 Task: Search one way flight ticket for 1 adult, 1 child, 1 infant in seat in premium economy from Arcata/eureka: California Redwood Coast-humboldt County Airport to Indianapolis: Indianapolis International Airport on 8-5-2023. Choice of flights is Alaska. Number of bags: 6 checked bags. Price is upto 110000. Outbound departure time preference is 5:00.
Action: Mouse moved to (306, 129)
Screenshot: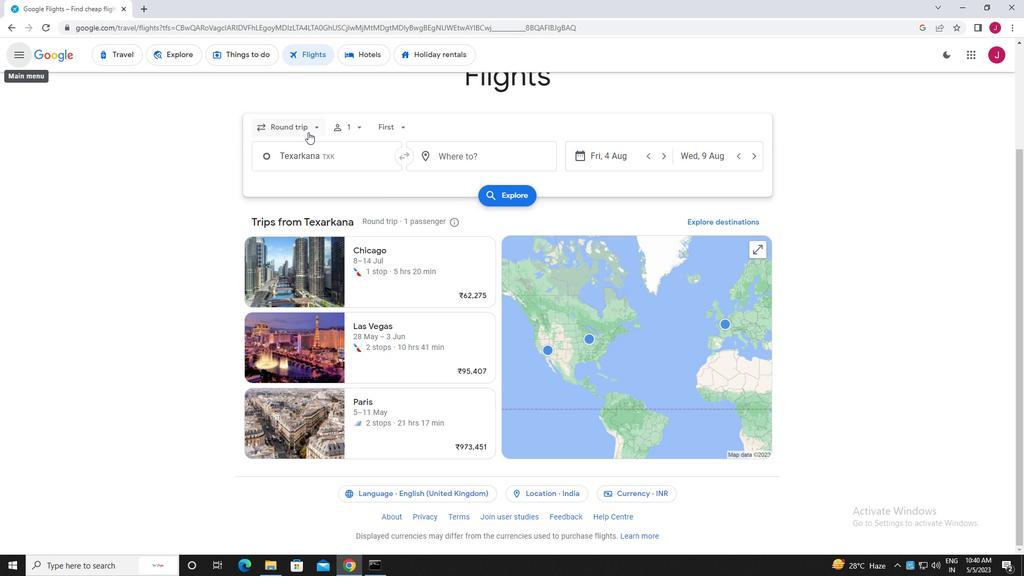 
Action: Mouse pressed left at (306, 129)
Screenshot: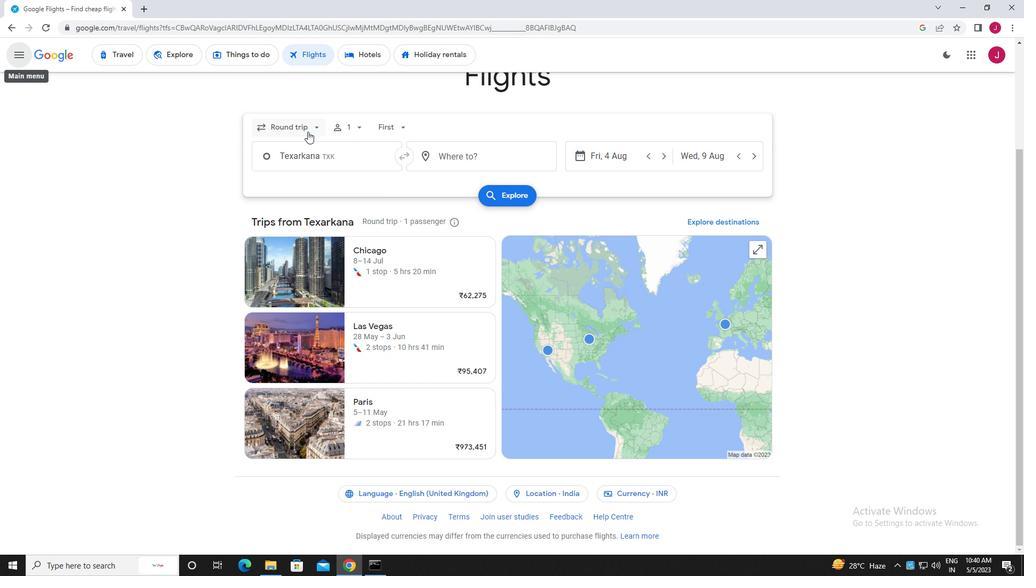 
Action: Mouse moved to (303, 183)
Screenshot: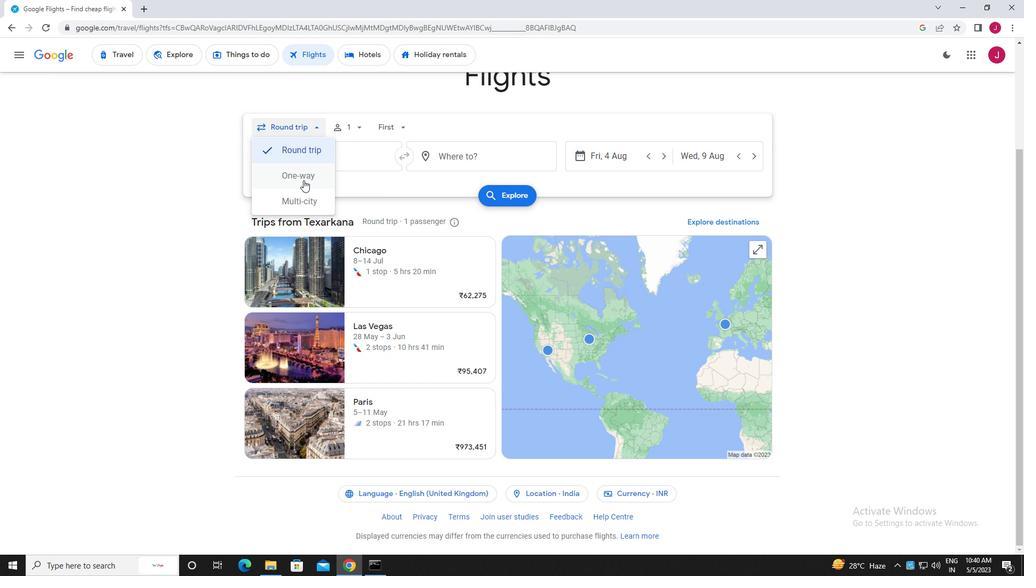 
Action: Mouse pressed left at (303, 183)
Screenshot: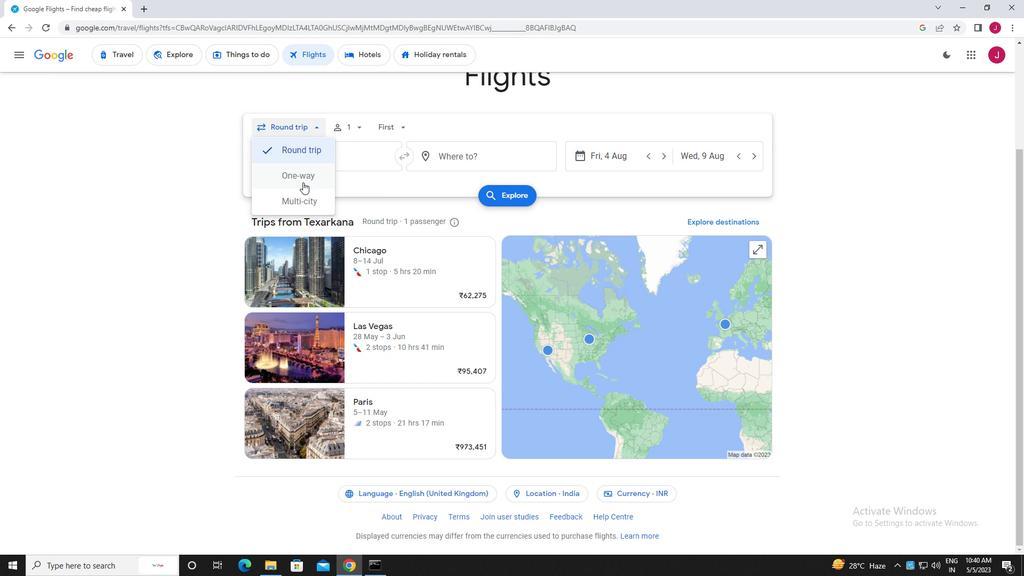 
Action: Mouse moved to (350, 127)
Screenshot: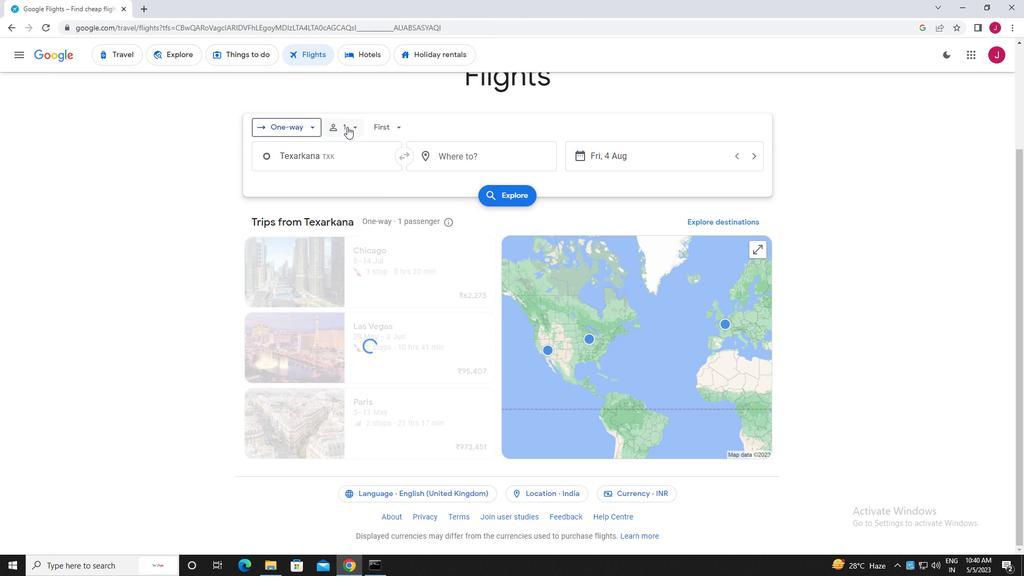 
Action: Mouse pressed left at (350, 127)
Screenshot: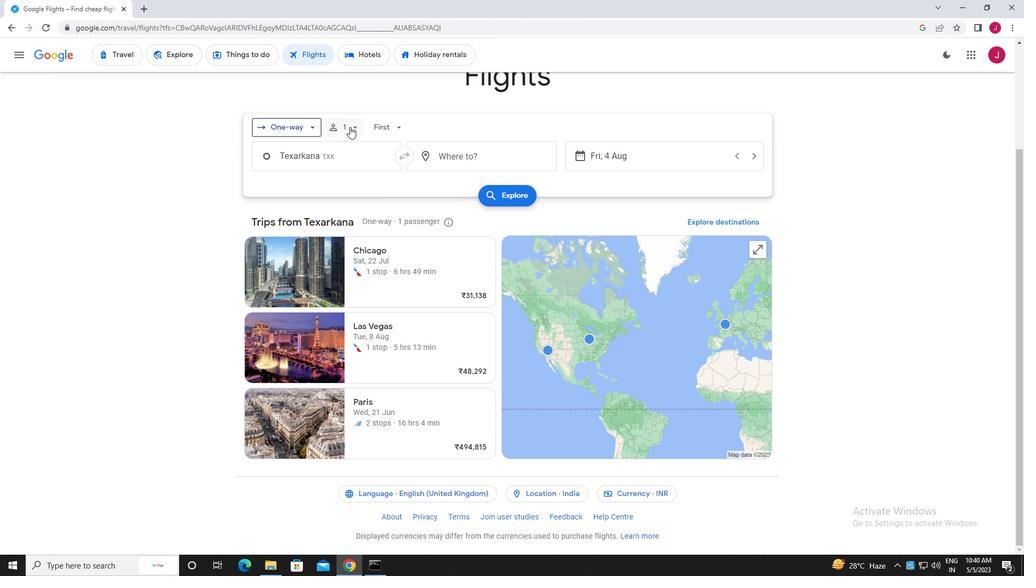
Action: Mouse moved to (437, 180)
Screenshot: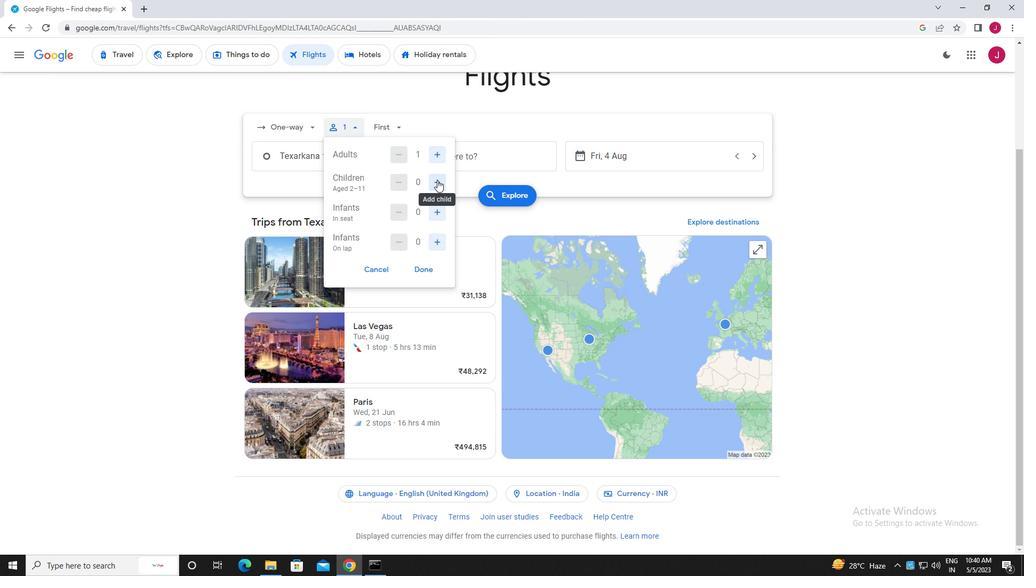 
Action: Mouse pressed left at (437, 180)
Screenshot: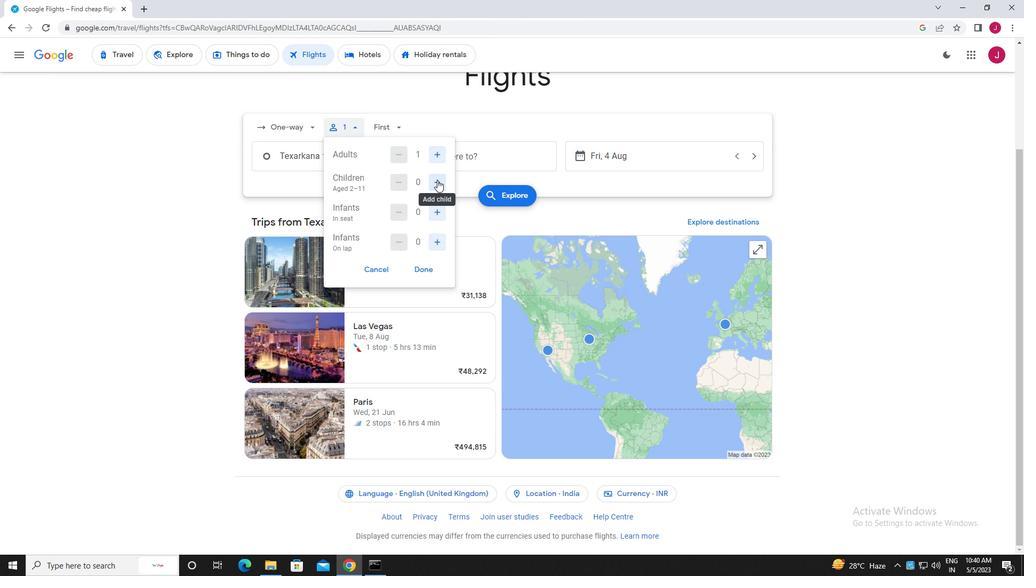 
Action: Mouse moved to (438, 209)
Screenshot: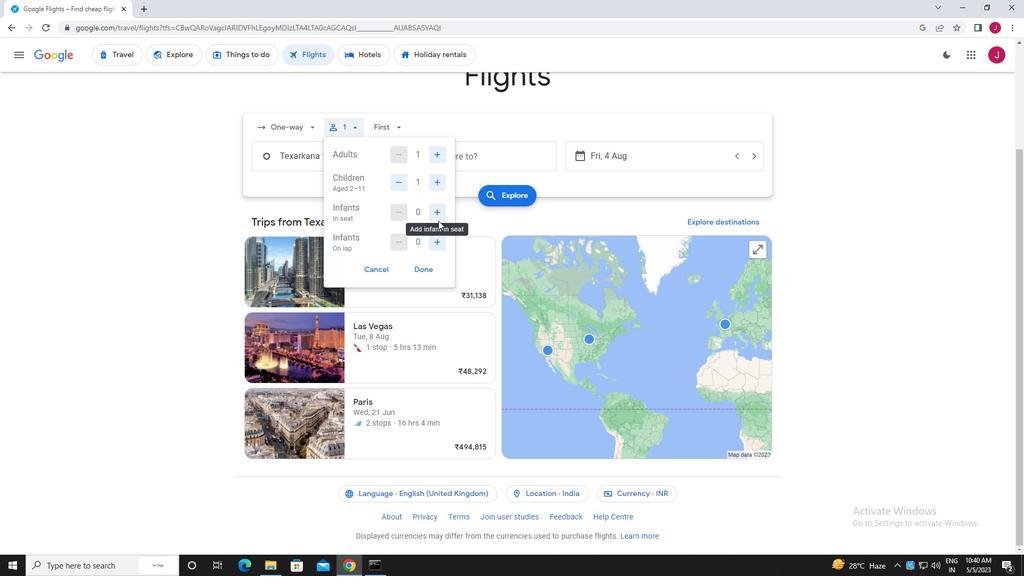 
Action: Mouse pressed left at (438, 209)
Screenshot: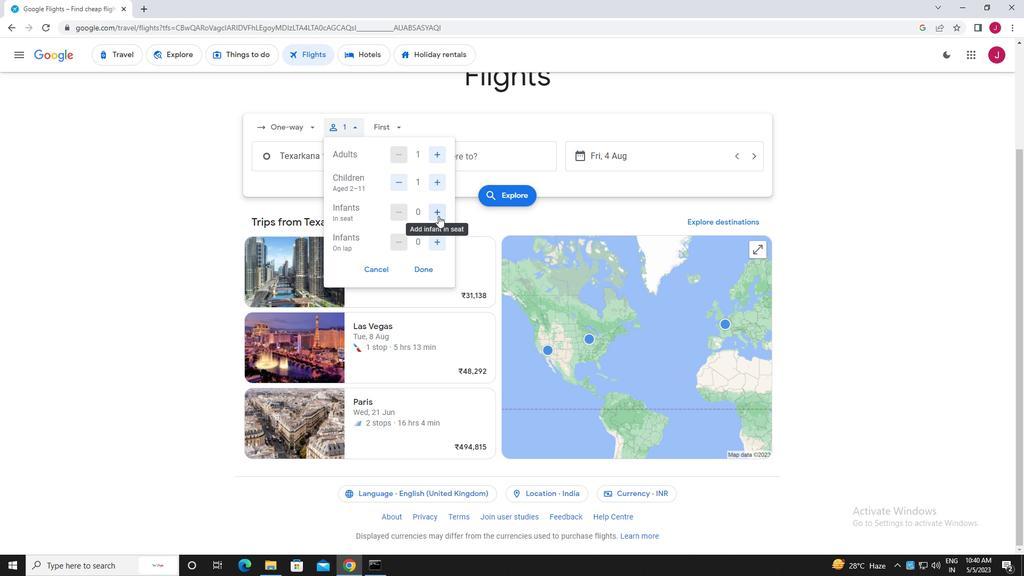 
Action: Mouse moved to (424, 266)
Screenshot: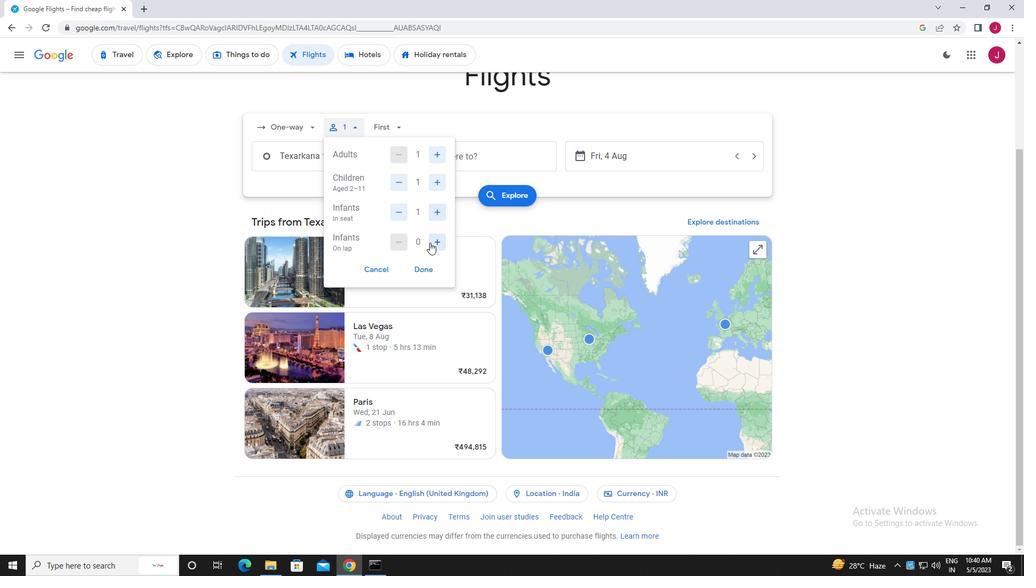 
Action: Mouse pressed left at (424, 266)
Screenshot: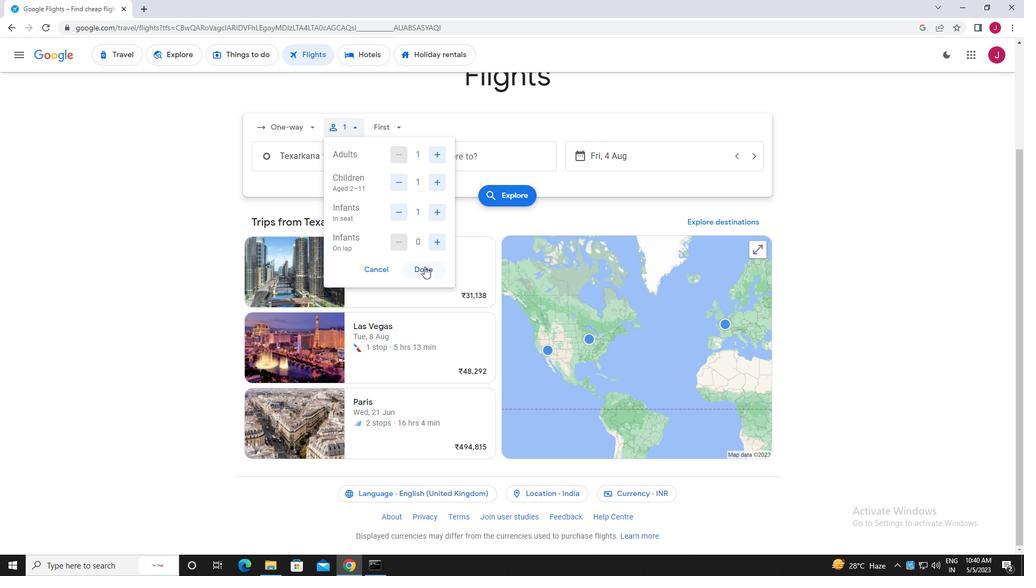 
Action: Mouse moved to (387, 128)
Screenshot: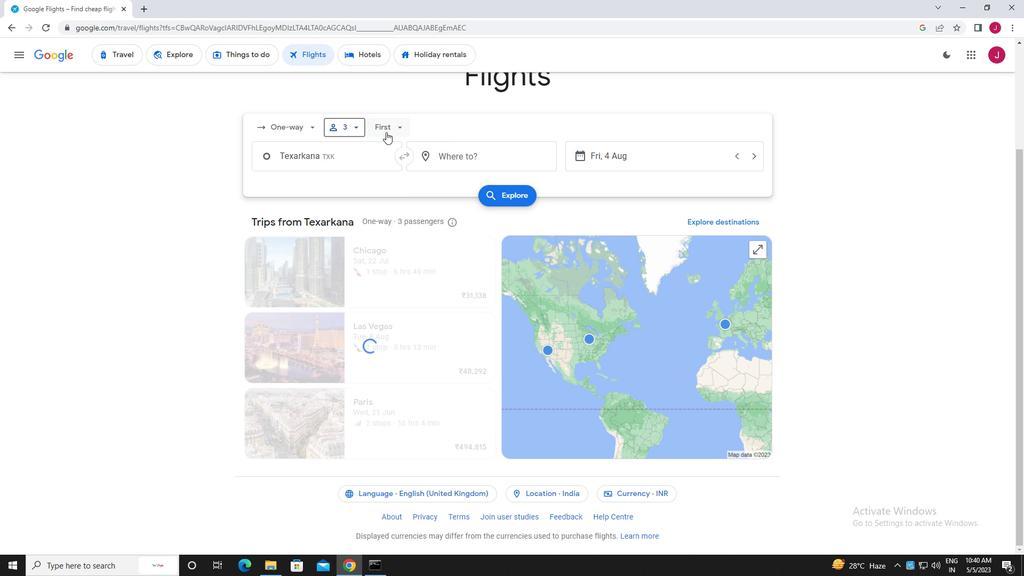 
Action: Mouse pressed left at (387, 128)
Screenshot: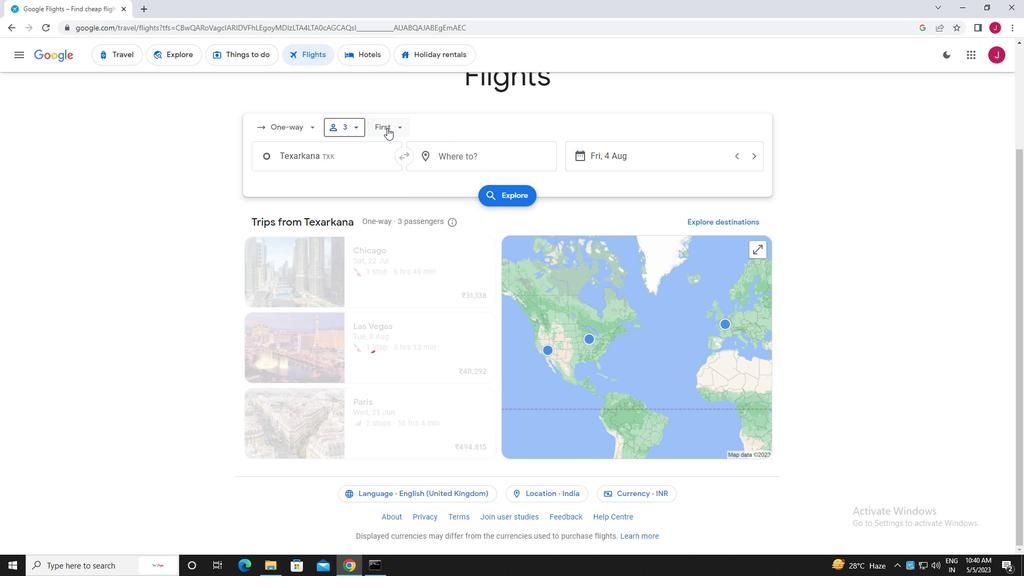 
Action: Mouse moved to (413, 172)
Screenshot: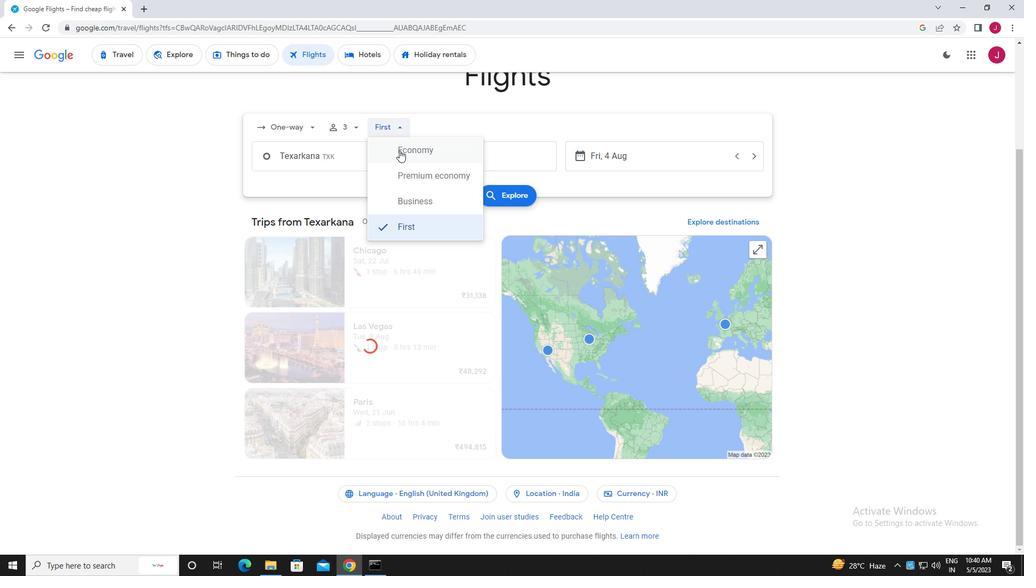 
Action: Mouse pressed left at (413, 172)
Screenshot: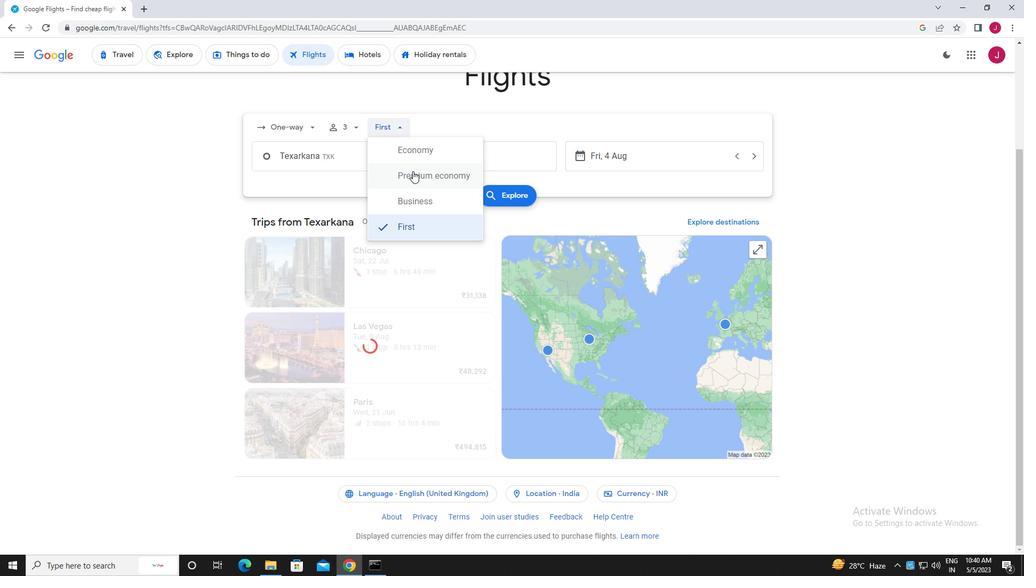 
Action: Mouse moved to (344, 162)
Screenshot: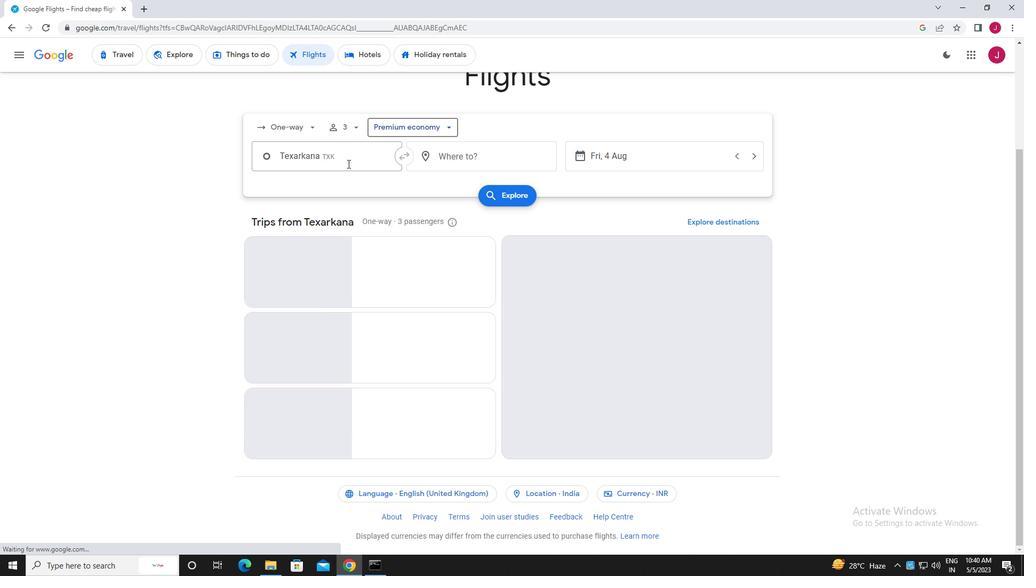 
Action: Mouse pressed left at (344, 162)
Screenshot: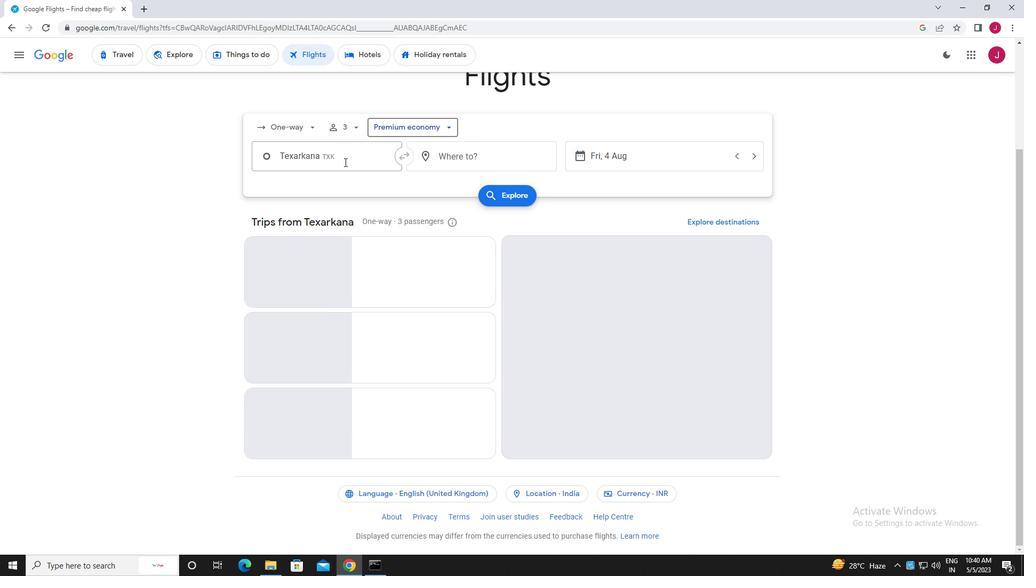 
Action: Mouse moved to (344, 162)
Screenshot: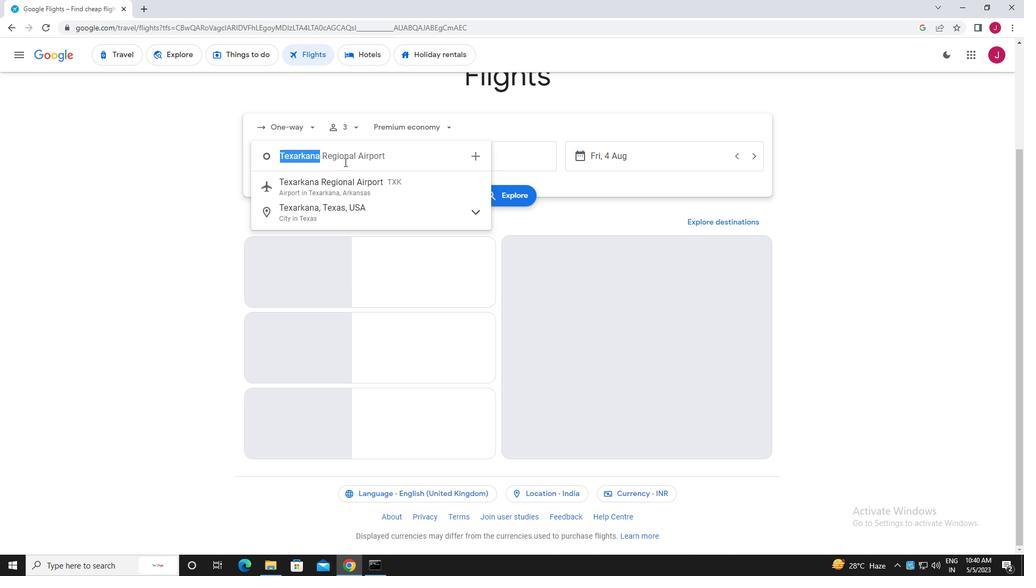 
Action: Key pressed arcata<Key.backspace><Key.backspace><Key.backspace><Key.backspace><Key.backspace><Key.backspace><Key.backspace><Key.backspace><Key.backspace><Key.backspace><Key.backspace><Key.backspace><Key.backspace><Key.backspace><Key.backspace>california<Key.space>red
Screenshot: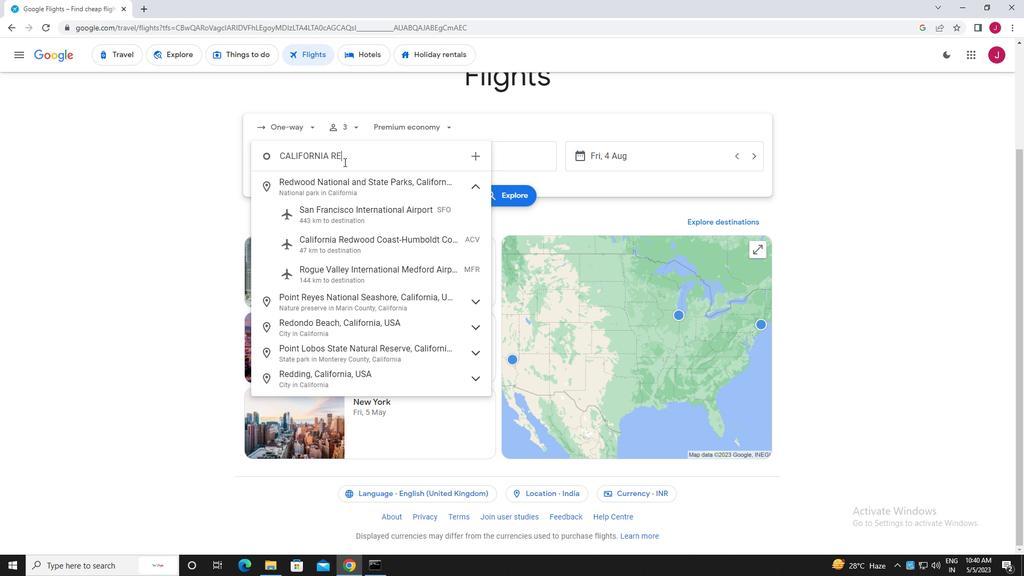 
Action: Mouse moved to (374, 236)
Screenshot: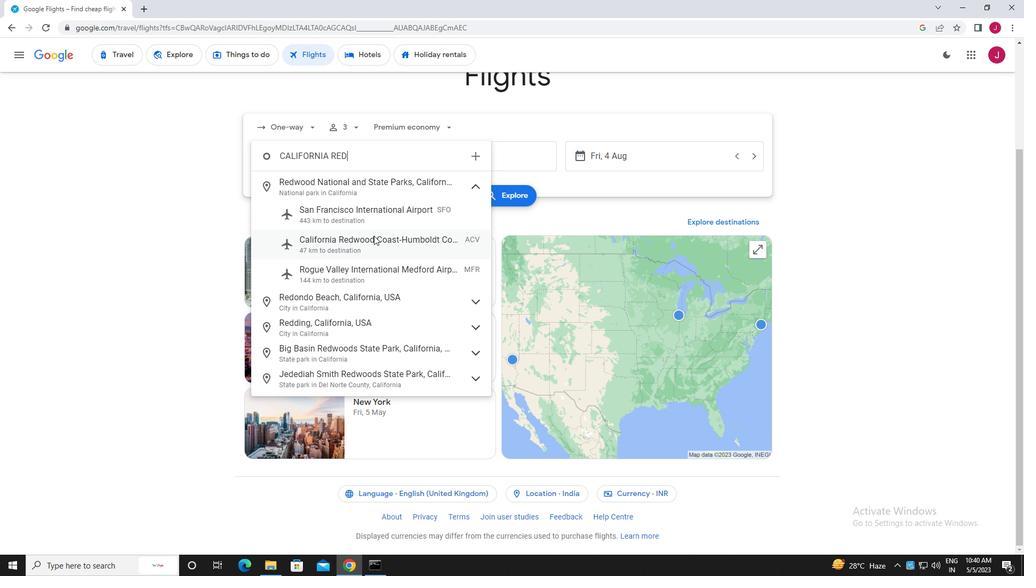 
Action: Mouse pressed left at (374, 236)
Screenshot: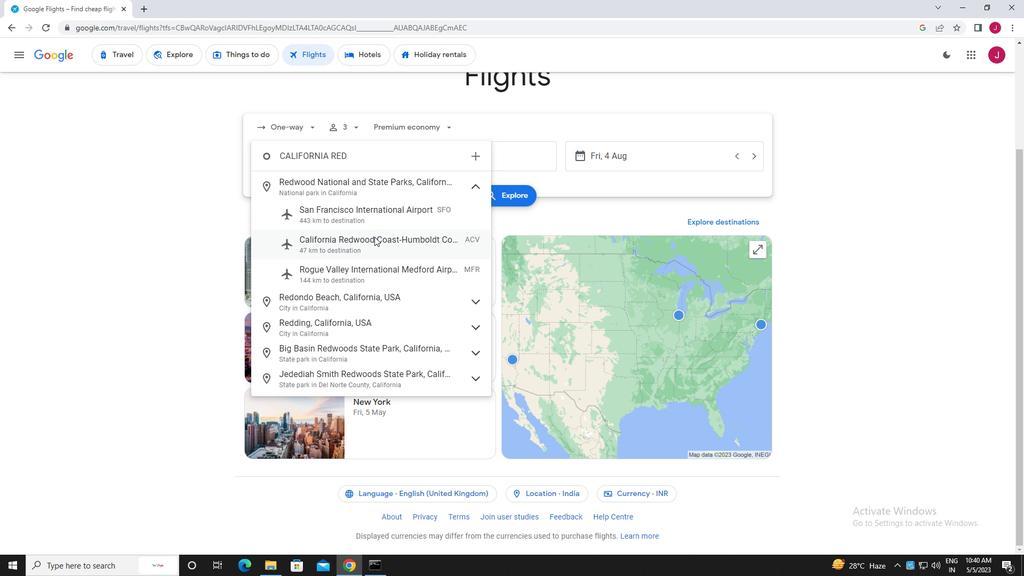 
Action: Mouse moved to (477, 156)
Screenshot: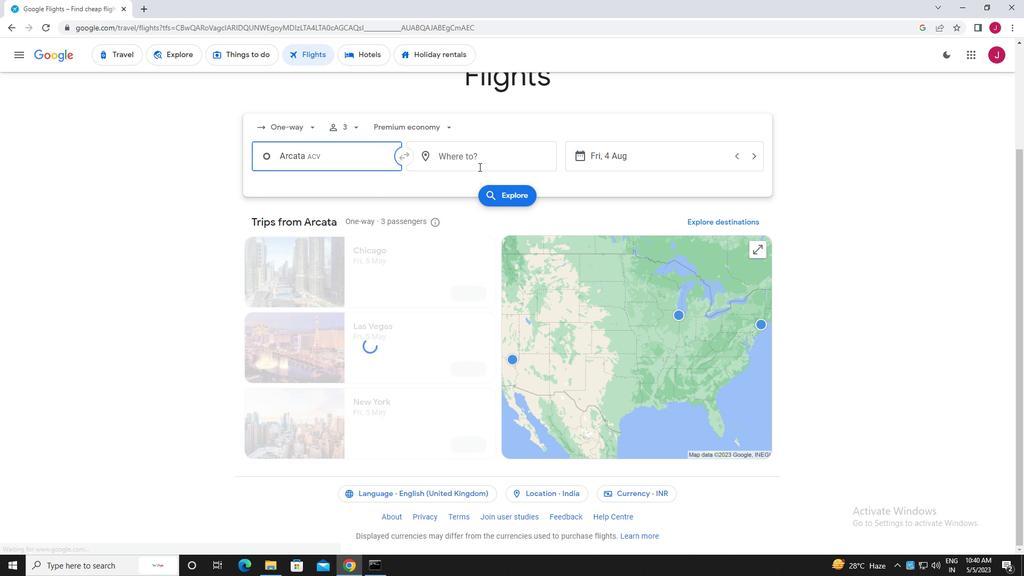 
Action: Mouse pressed left at (477, 156)
Screenshot: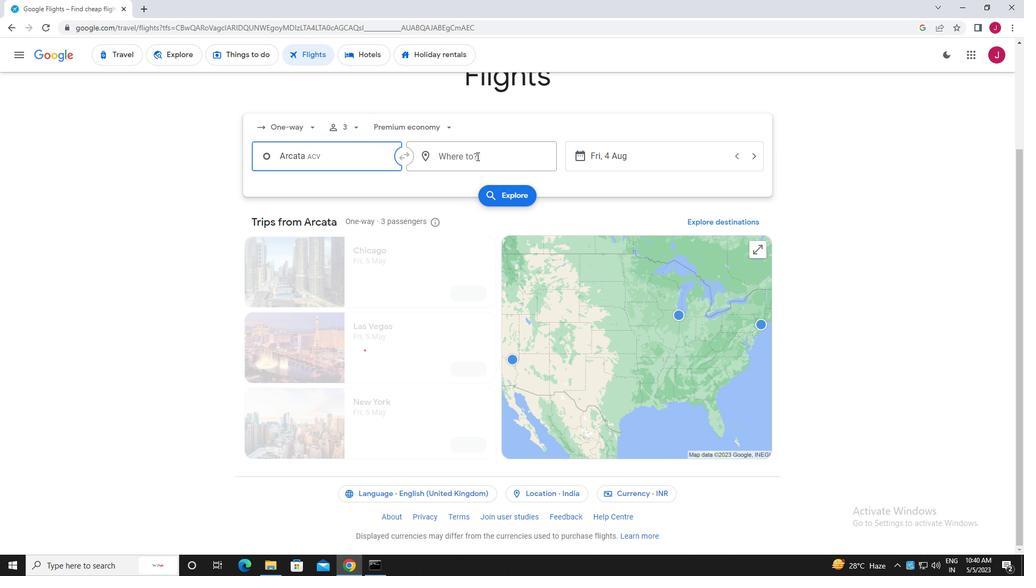 
Action: Key pressed indianapolis
Screenshot: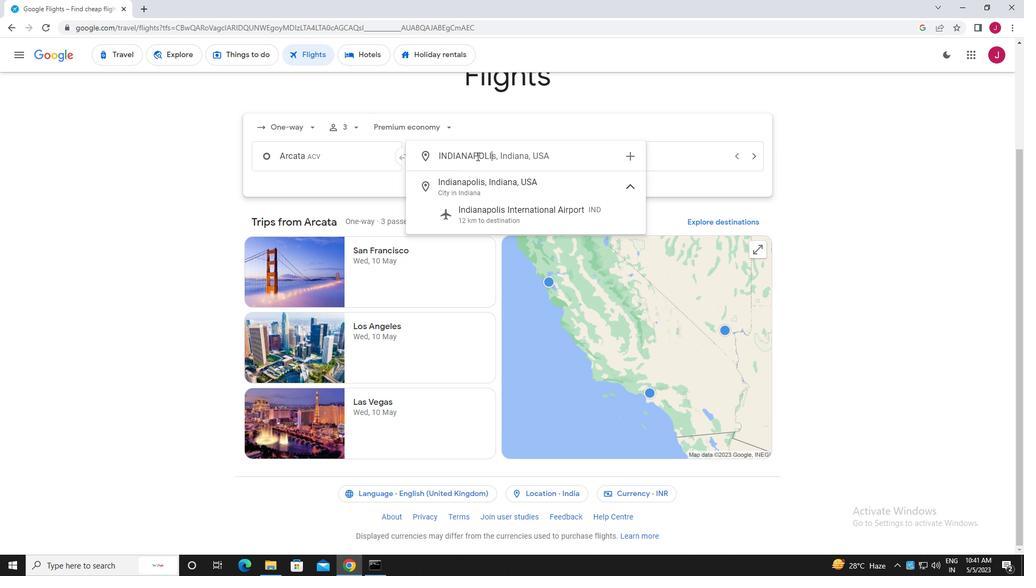 
Action: Mouse moved to (546, 210)
Screenshot: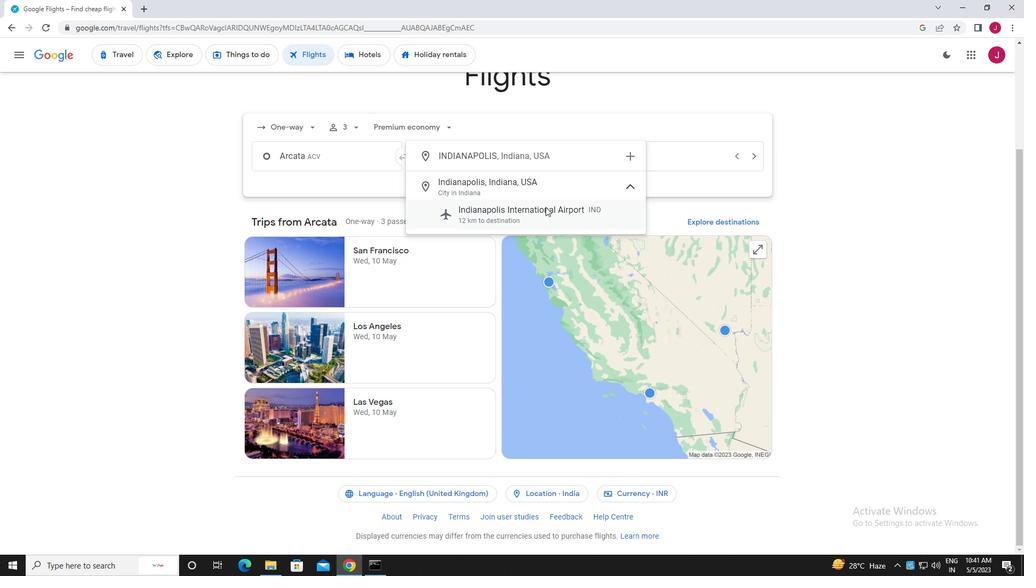 
Action: Mouse pressed left at (546, 210)
Screenshot: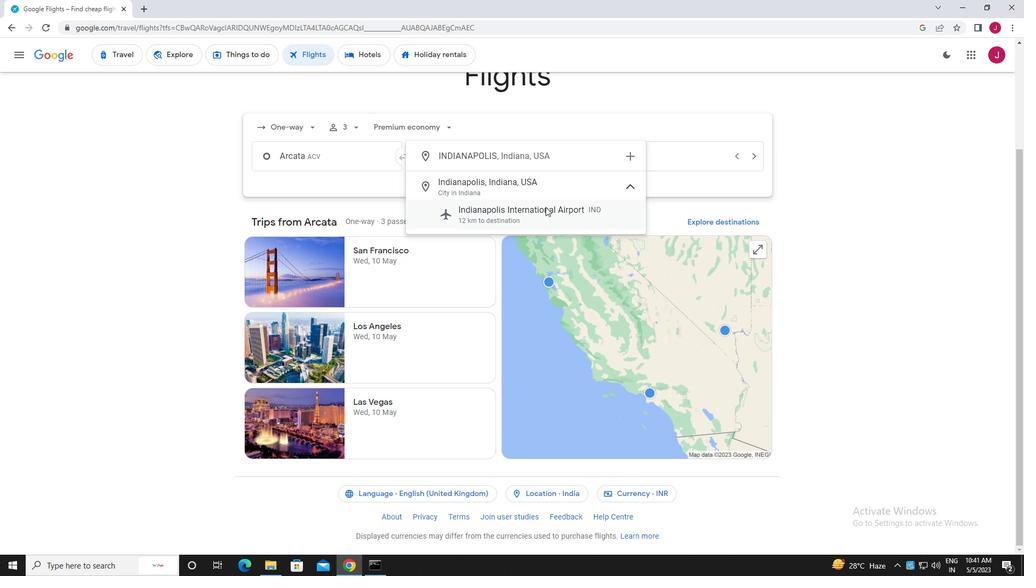 
Action: Mouse moved to (632, 157)
Screenshot: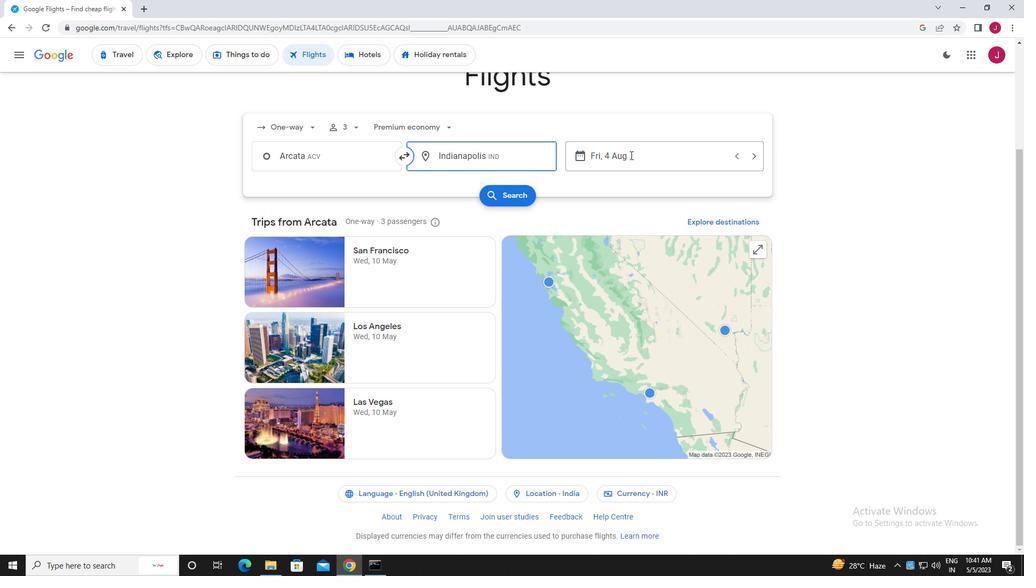 
Action: Mouse pressed left at (632, 157)
Screenshot: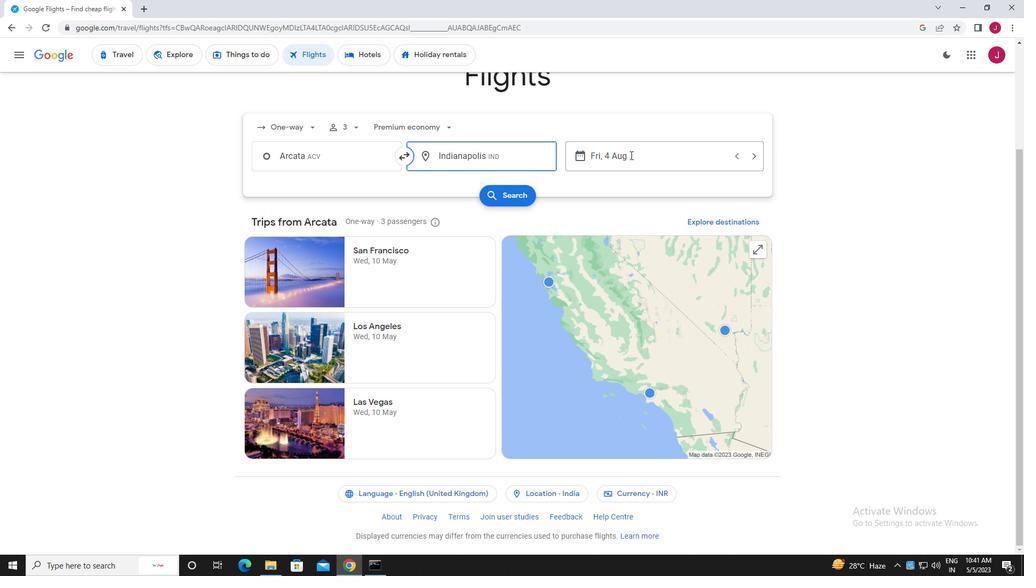 
Action: Mouse moved to (534, 240)
Screenshot: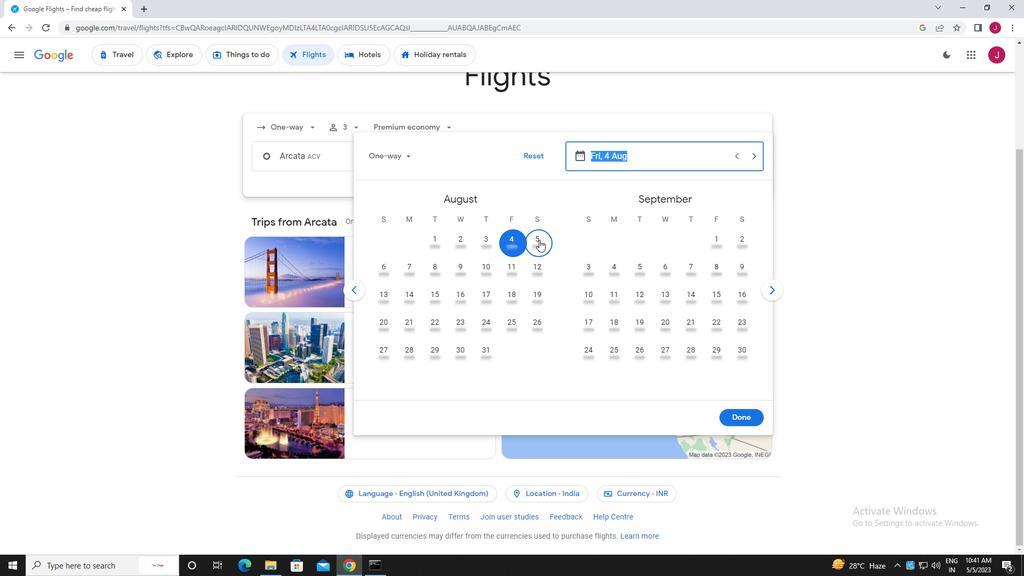 
Action: Mouse pressed left at (534, 240)
Screenshot: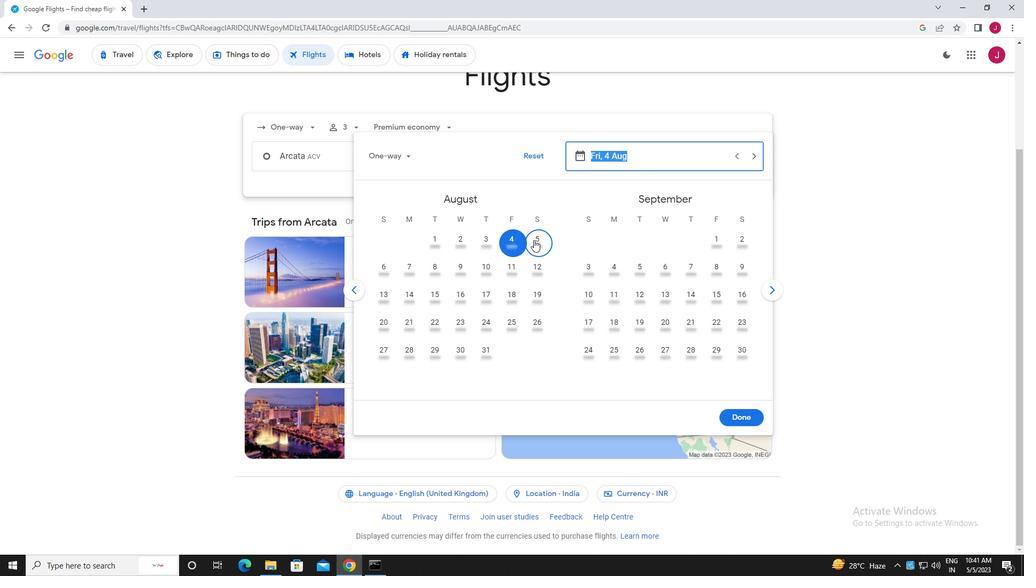 
Action: Mouse moved to (743, 417)
Screenshot: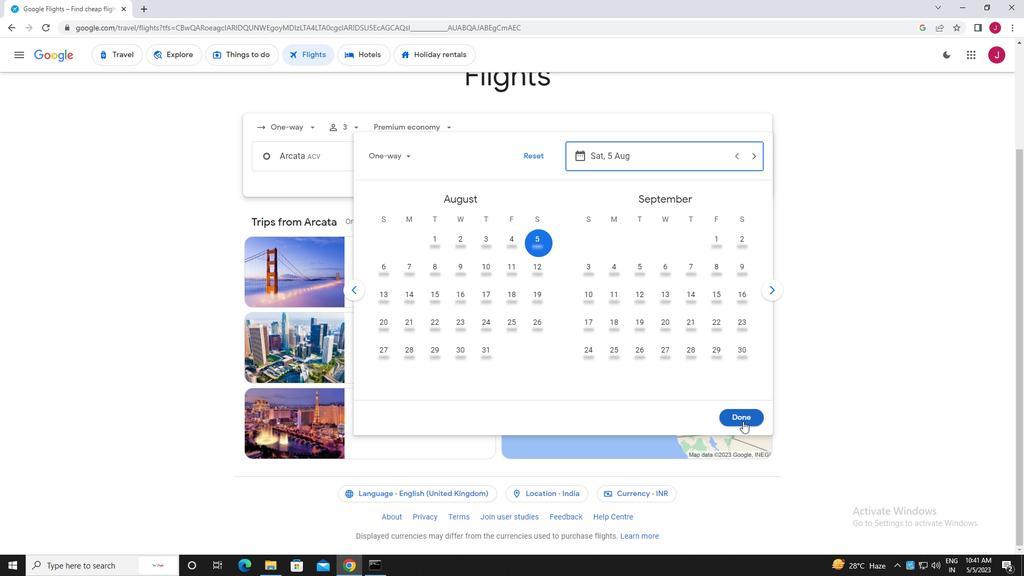 
Action: Mouse pressed left at (743, 417)
Screenshot: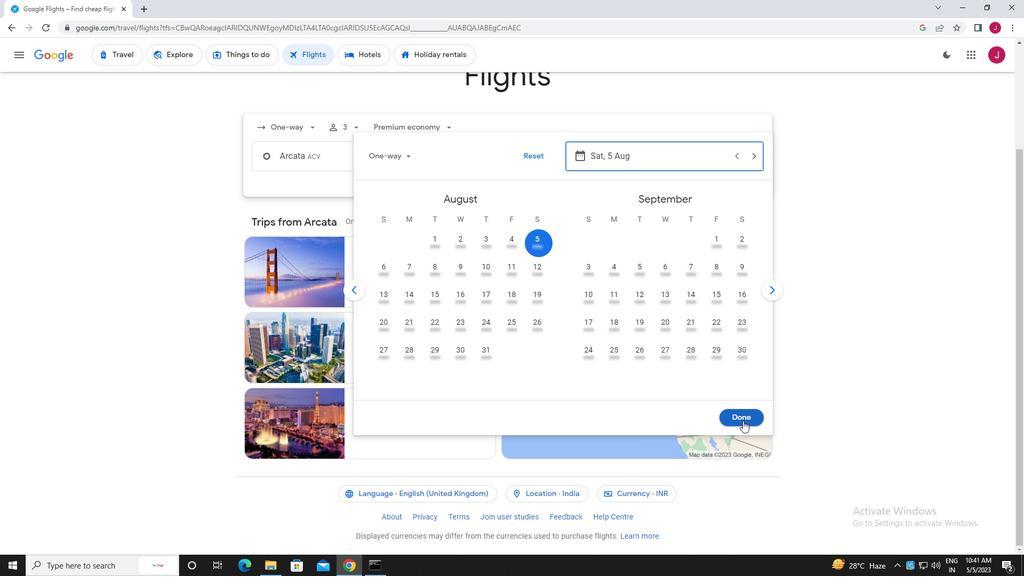 
Action: Mouse moved to (513, 195)
Screenshot: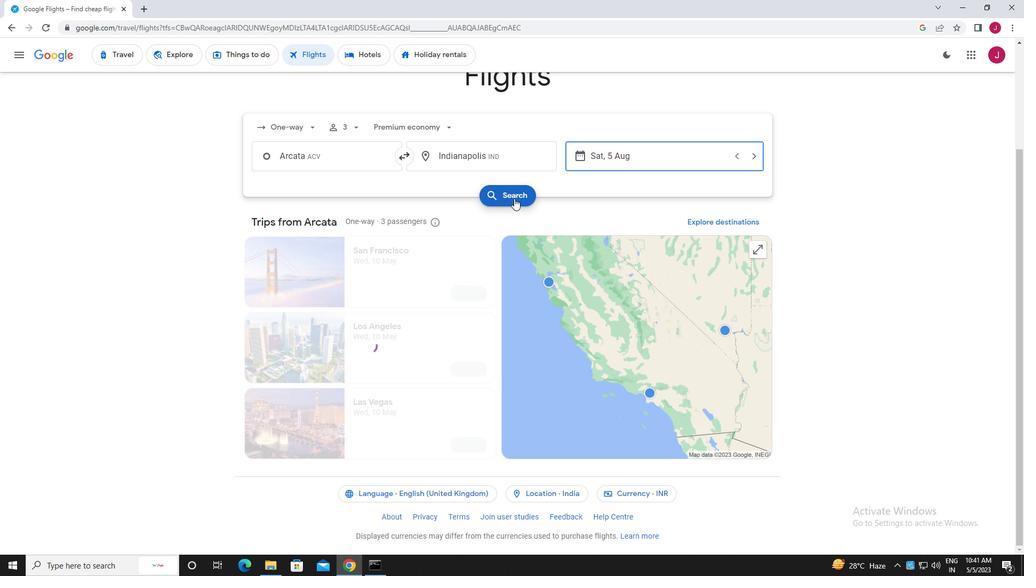 
Action: Mouse pressed left at (513, 195)
Screenshot: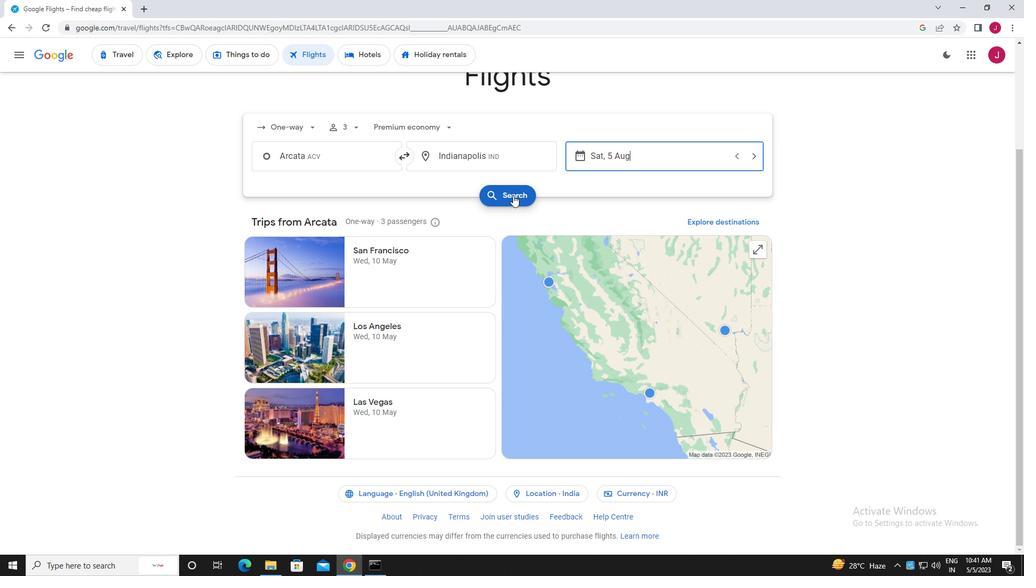 
Action: Mouse moved to (267, 153)
Screenshot: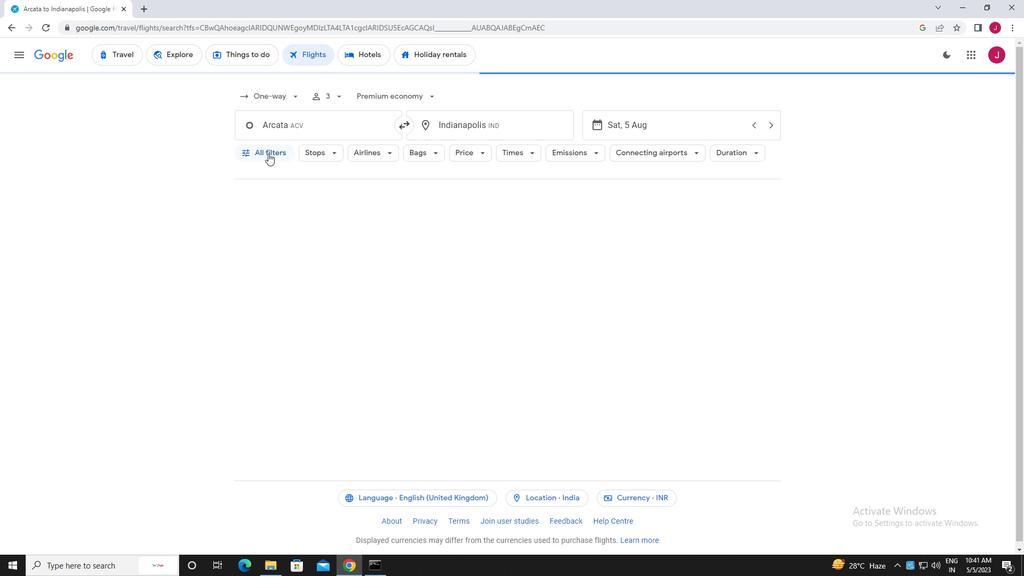 
Action: Mouse pressed left at (267, 153)
Screenshot: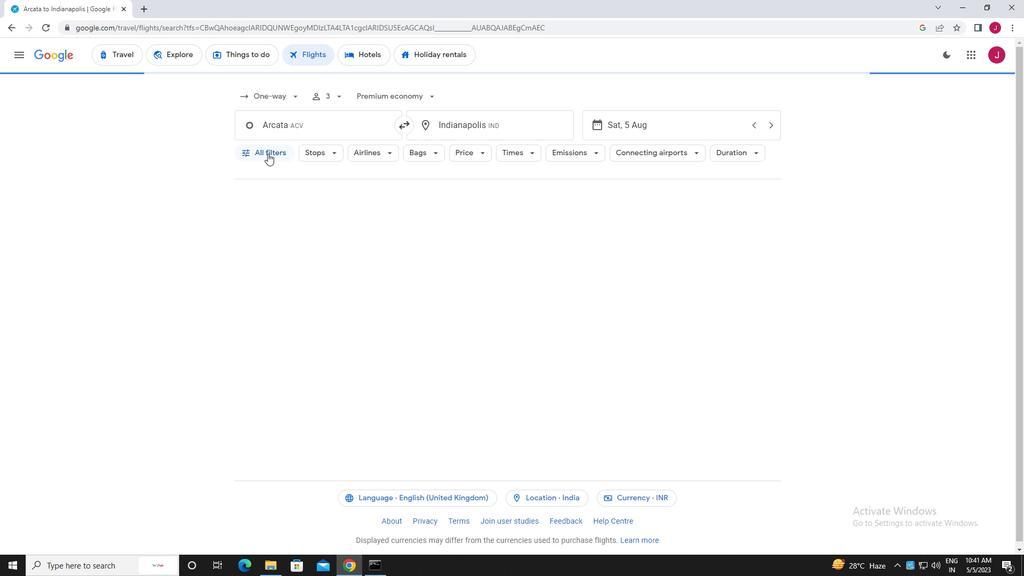 
Action: Mouse moved to (288, 199)
Screenshot: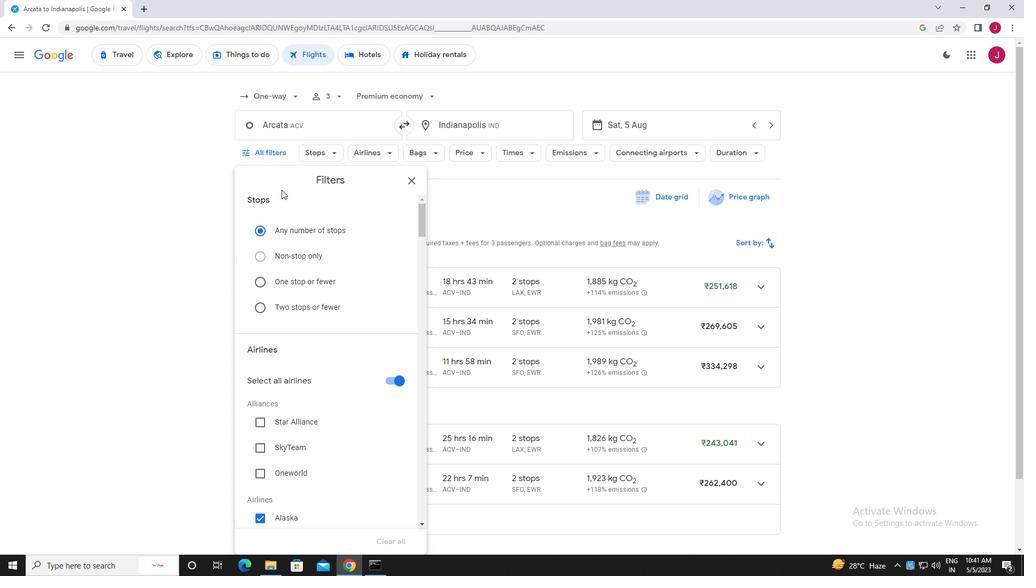 
Action: Mouse scrolled (288, 198) with delta (0, 0)
Screenshot: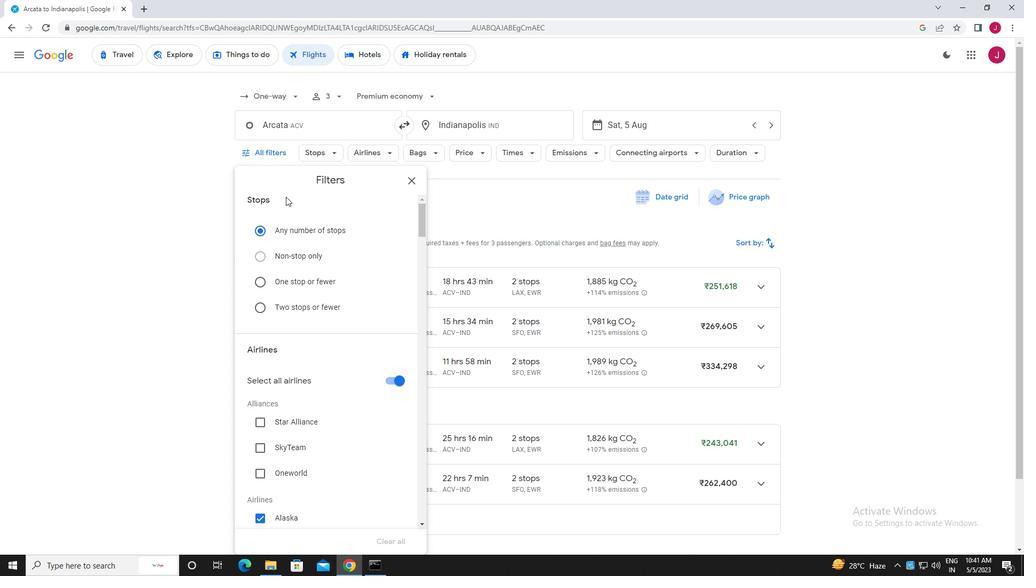 
Action: Mouse moved to (288, 199)
Screenshot: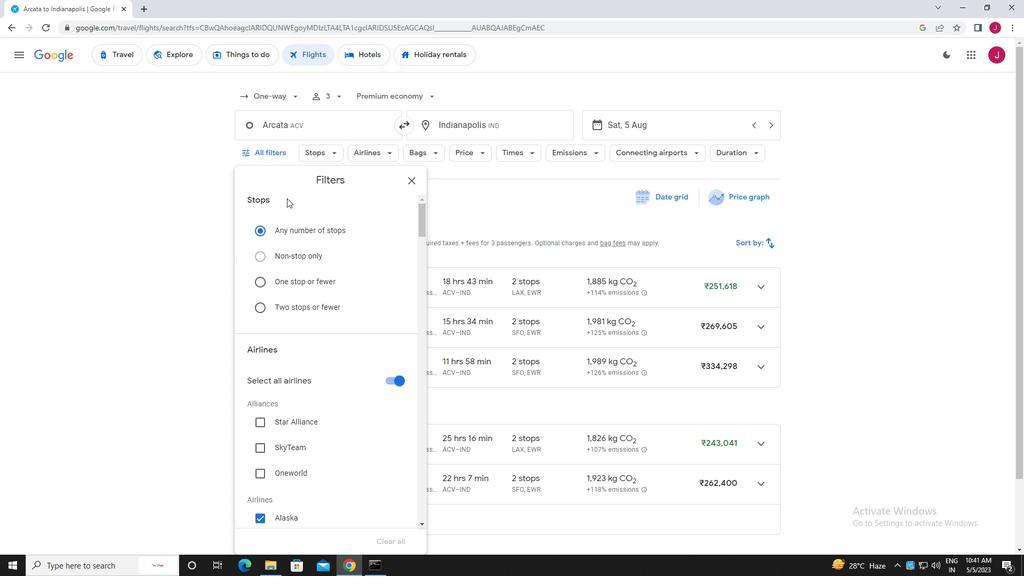
Action: Mouse scrolled (288, 199) with delta (0, 0)
Screenshot: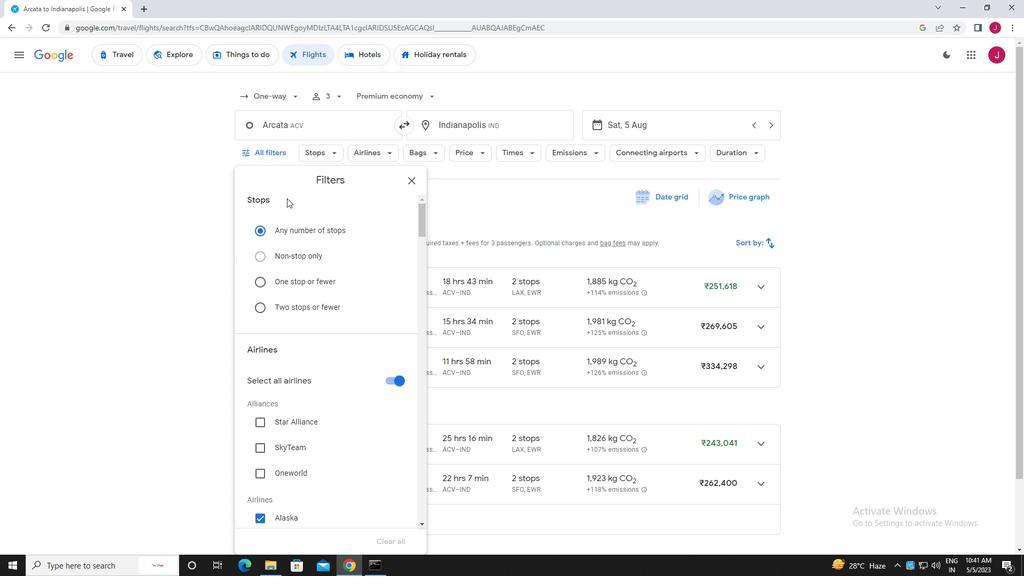 
Action: Mouse scrolled (288, 199) with delta (0, 0)
Screenshot: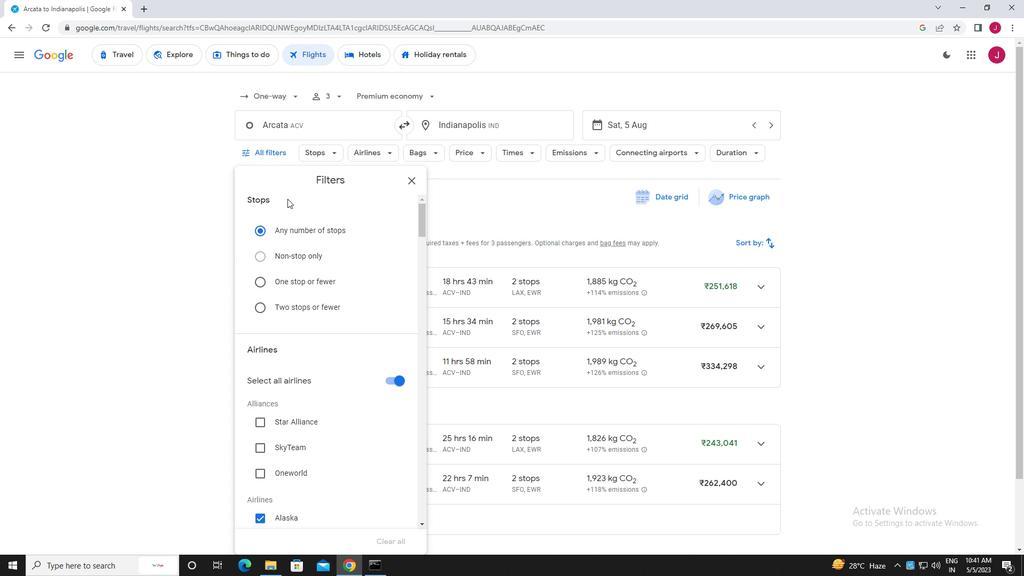 
Action: Mouse moved to (398, 220)
Screenshot: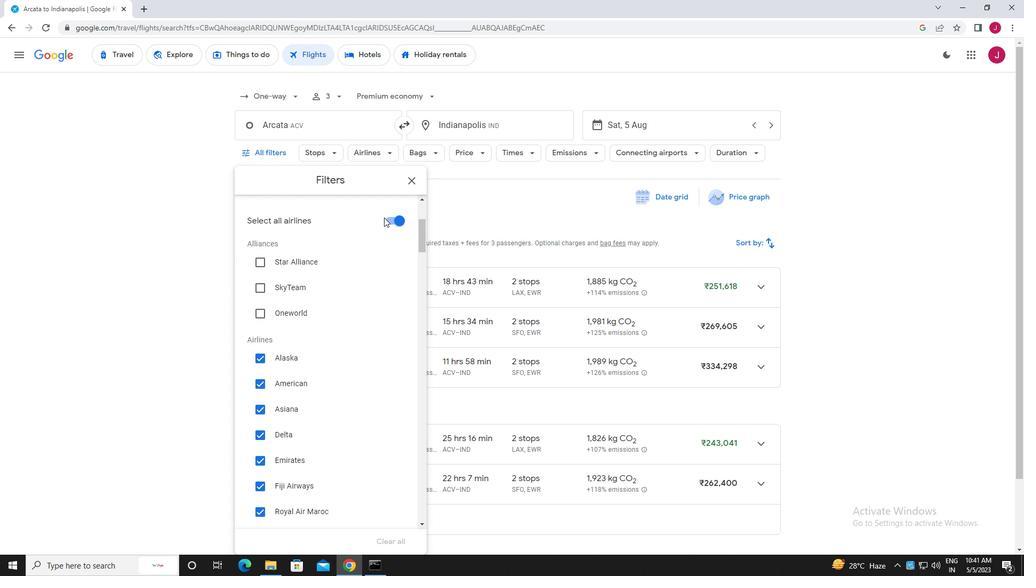 
Action: Mouse pressed left at (398, 220)
Screenshot: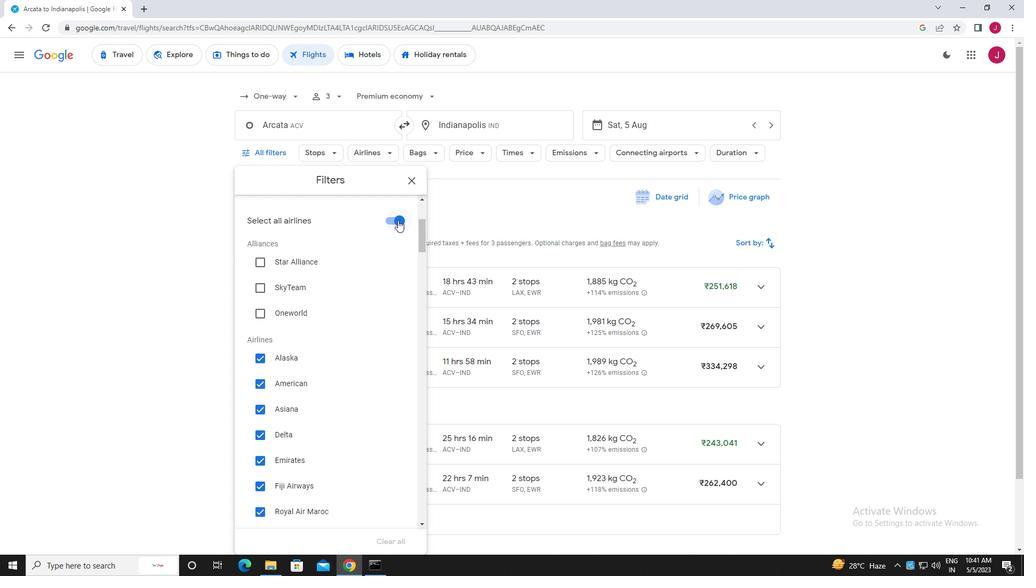 
Action: Mouse moved to (344, 232)
Screenshot: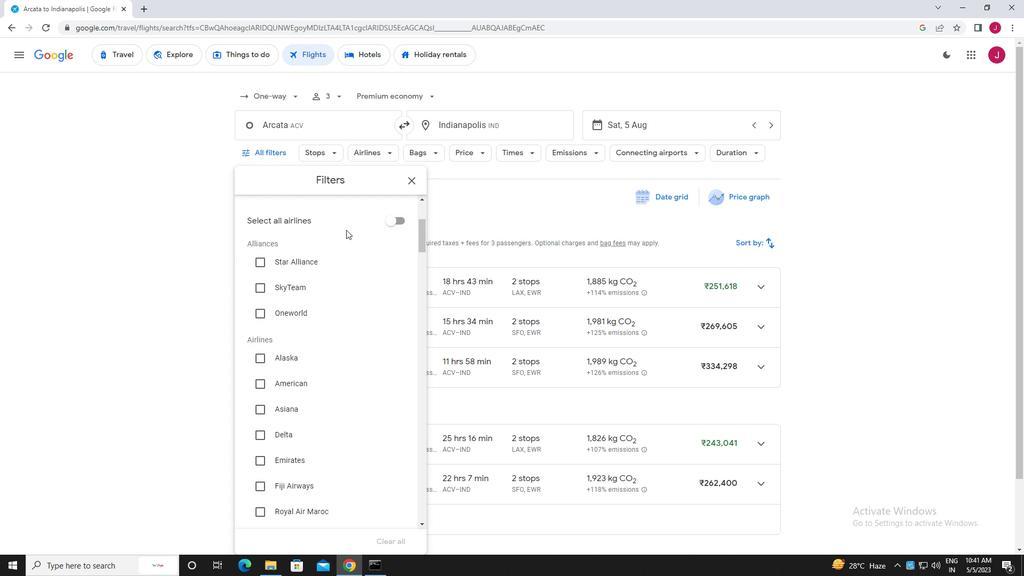 
Action: Mouse scrolled (344, 231) with delta (0, 0)
Screenshot: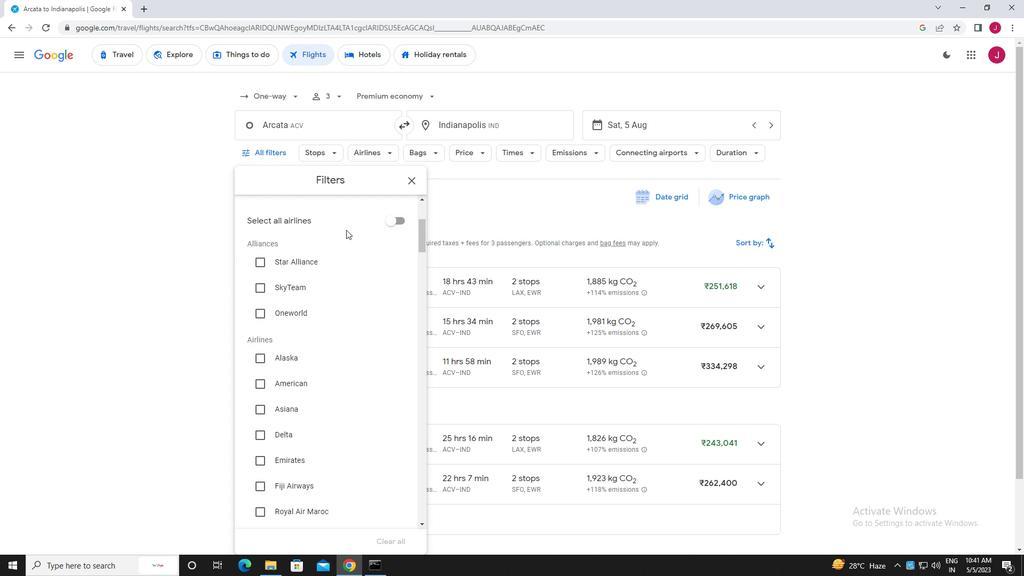 
Action: Mouse moved to (344, 233)
Screenshot: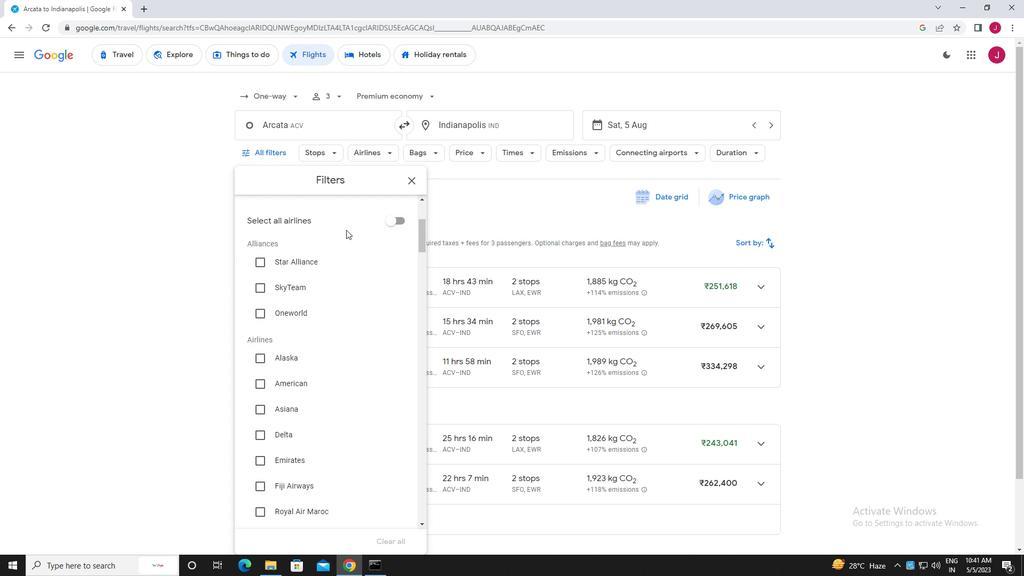 
Action: Mouse scrolled (344, 232) with delta (0, 0)
Screenshot: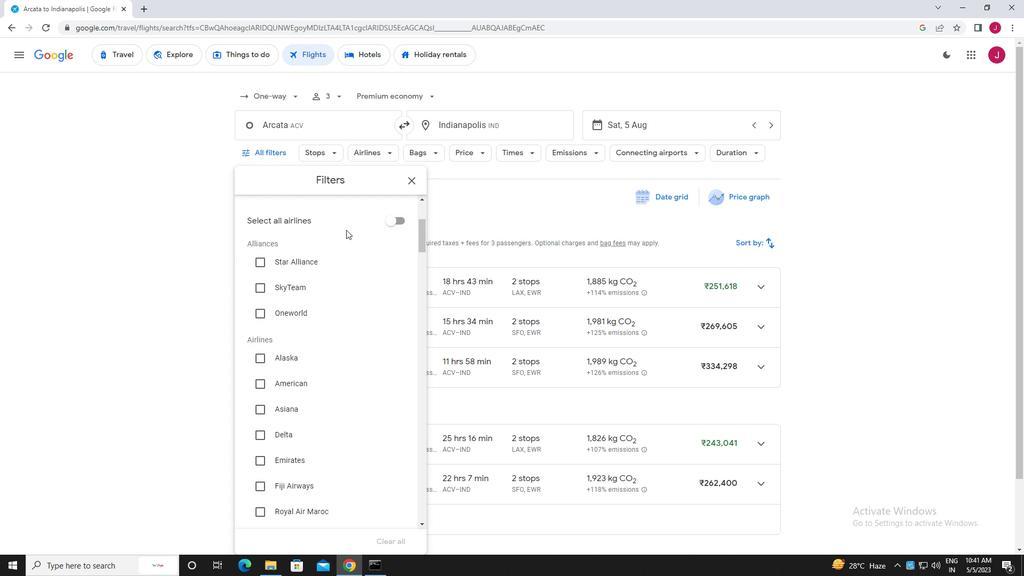 
Action: Mouse moved to (256, 249)
Screenshot: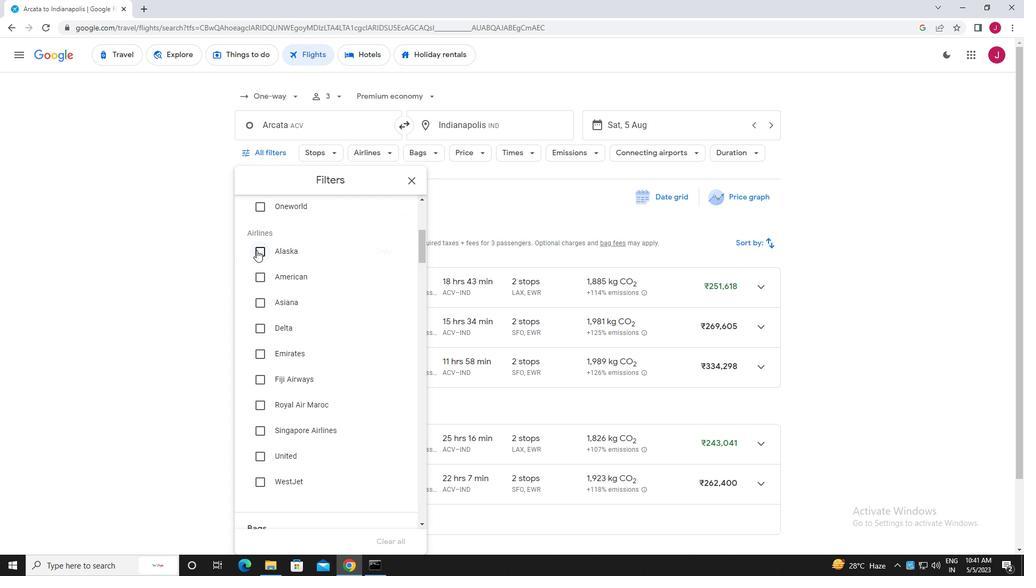 
Action: Mouse pressed left at (256, 249)
Screenshot: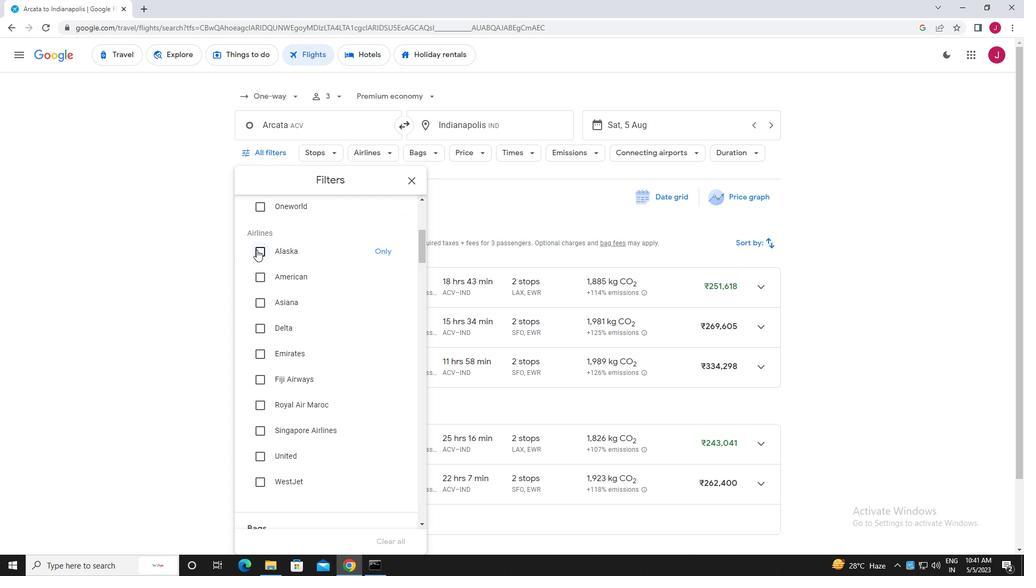 
Action: Mouse moved to (315, 254)
Screenshot: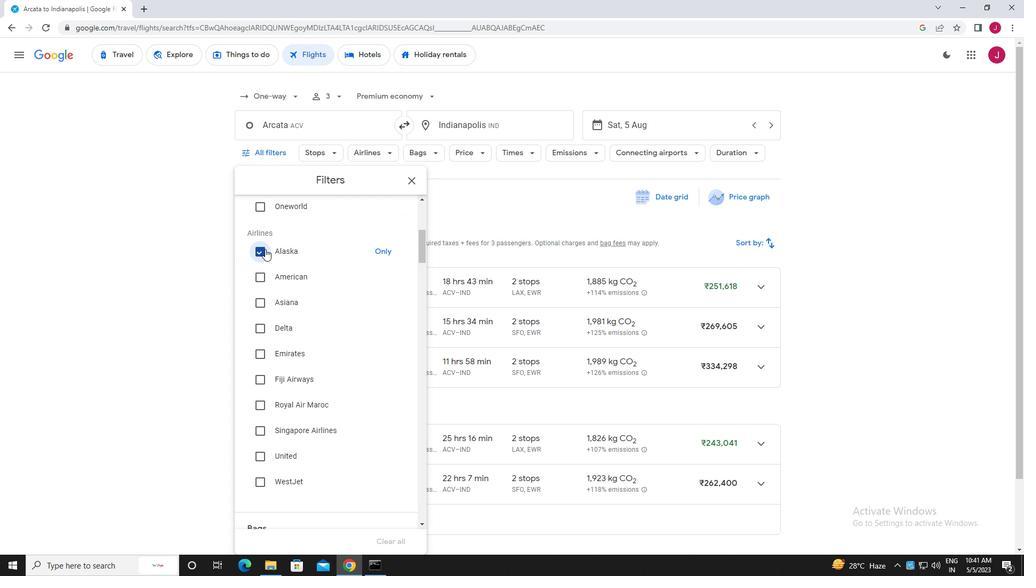 
Action: Mouse scrolled (315, 254) with delta (0, 0)
Screenshot: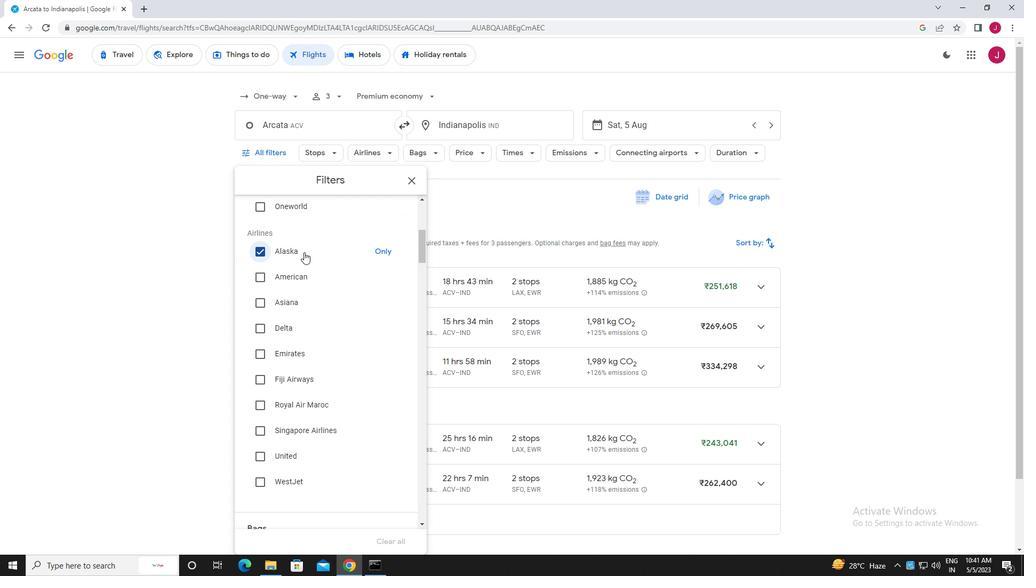 
Action: Mouse scrolled (315, 254) with delta (0, 0)
Screenshot: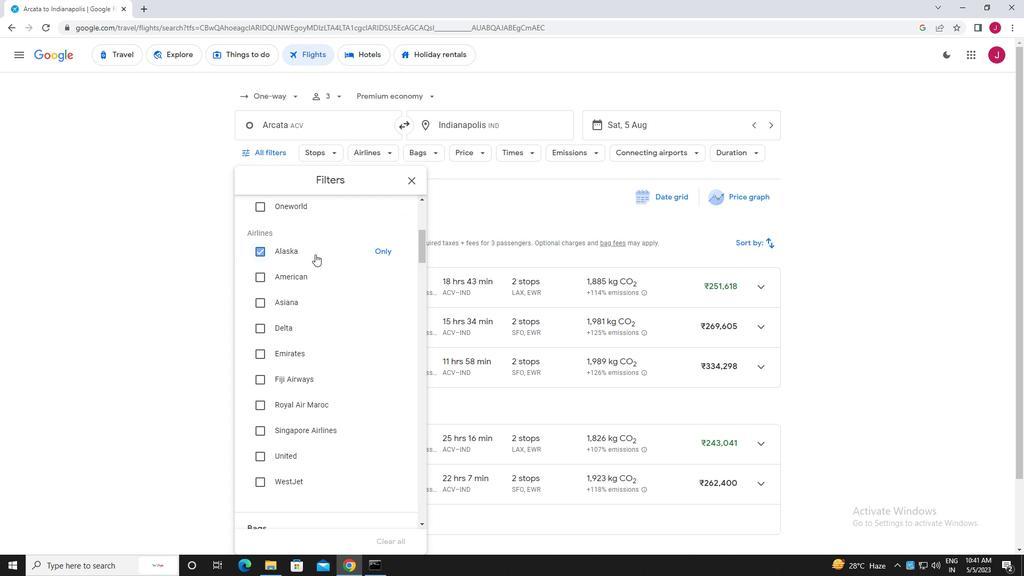 
Action: Mouse scrolled (315, 254) with delta (0, 0)
Screenshot: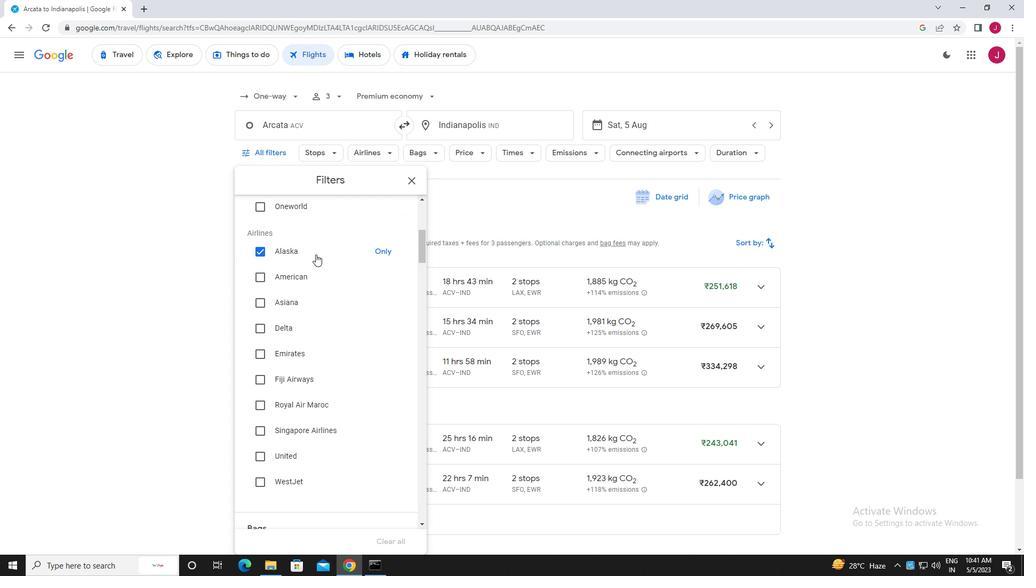 
Action: Mouse scrolled (315, 254) with delta (0, 0)
Screenshot: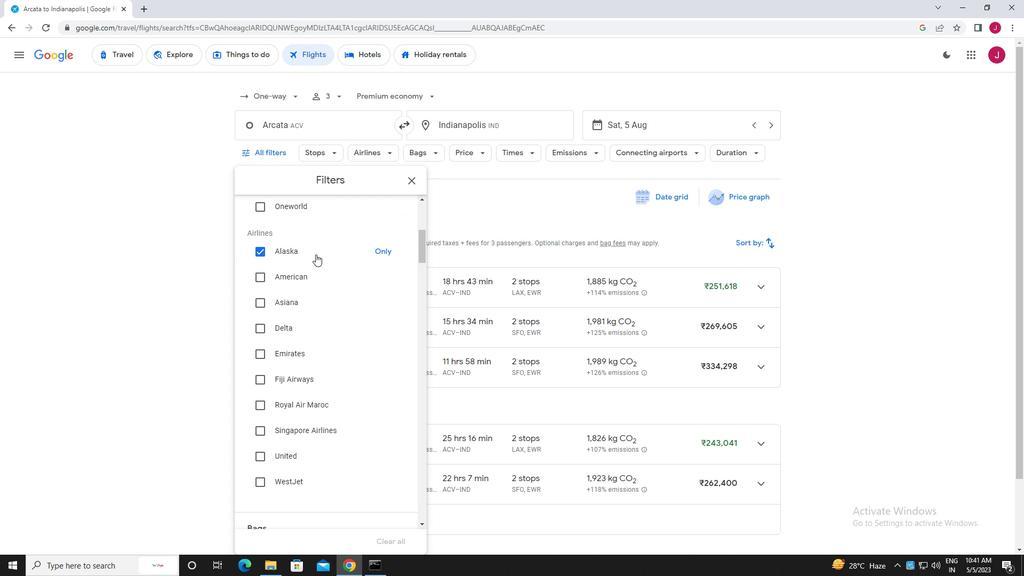 
Action: Mouse scrolled (315, 254) with delta (0, 0)
Screenshot: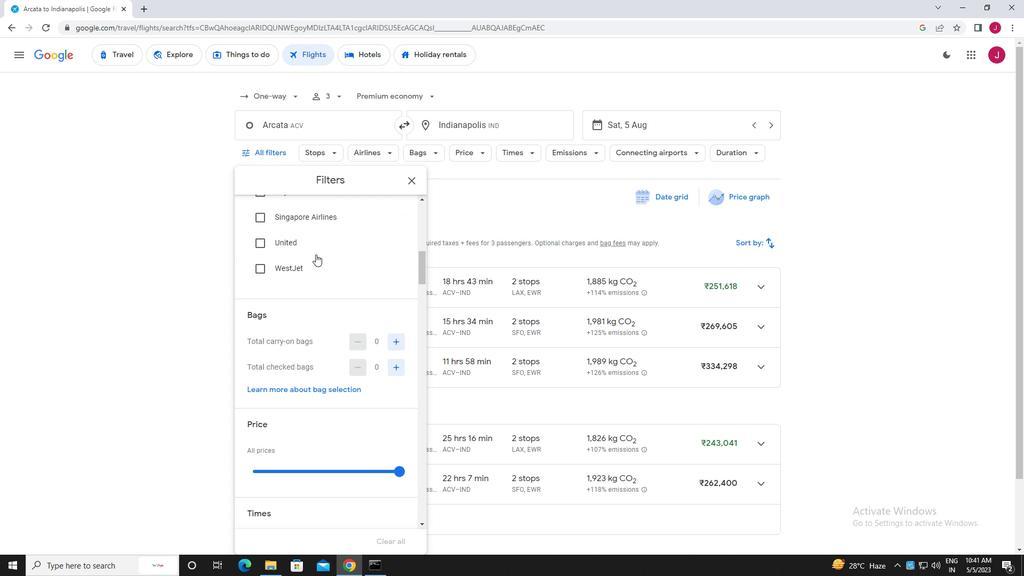
Action: Mouse scrolled (315, 254) with delta (0, 0)
Screenshot: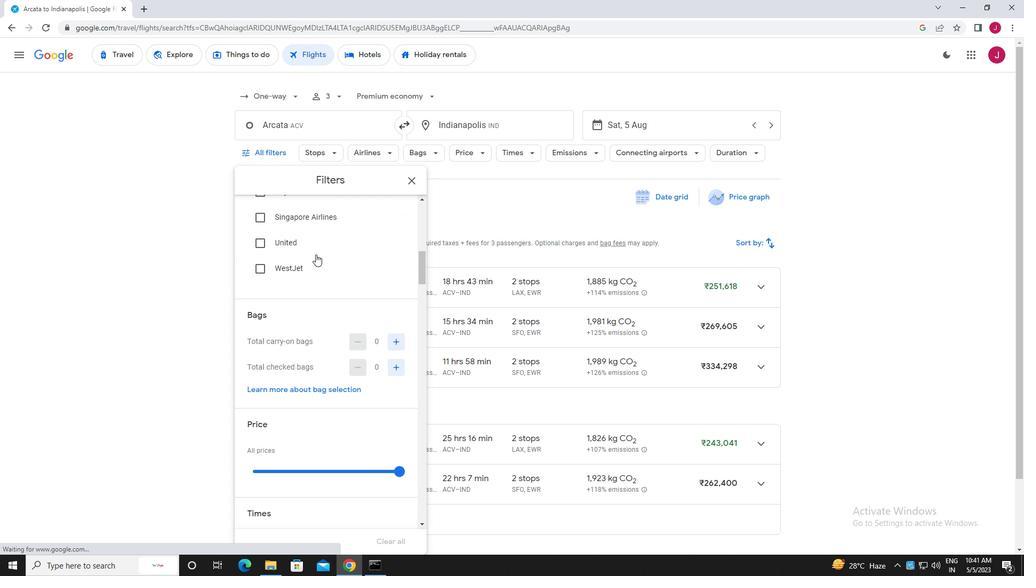 
Action: Mouse moved to (401, 257)
Screenshot: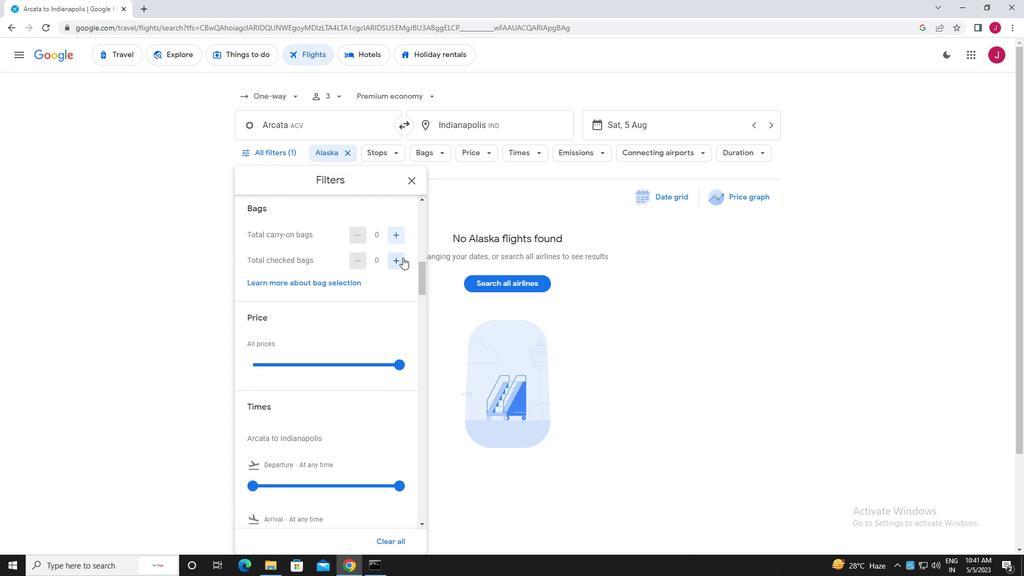 
Action: Mouse pressed left at (401, 257)
Screenshot: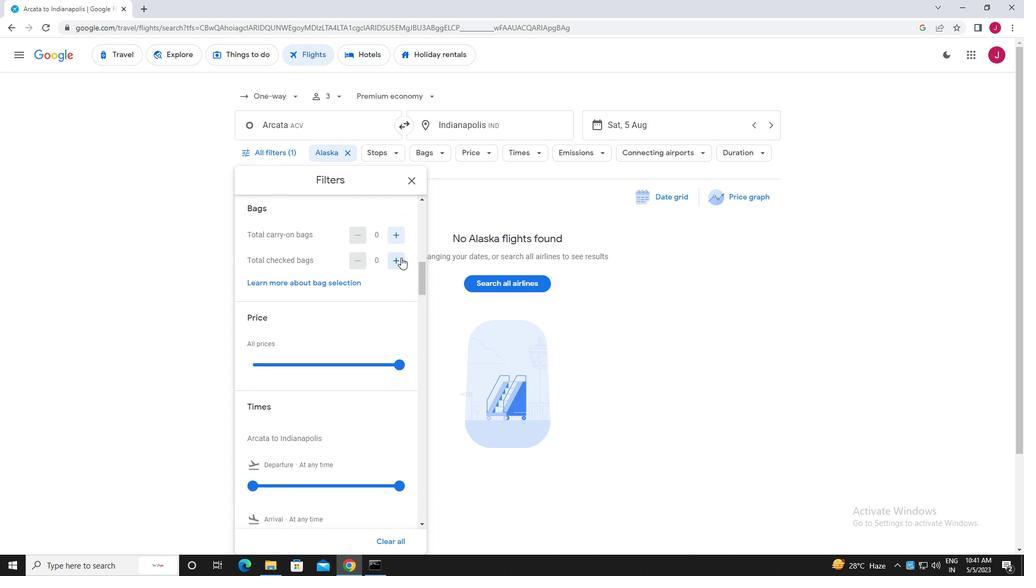 
Action: Mouse pressed left at (401, 257)
Screenshot: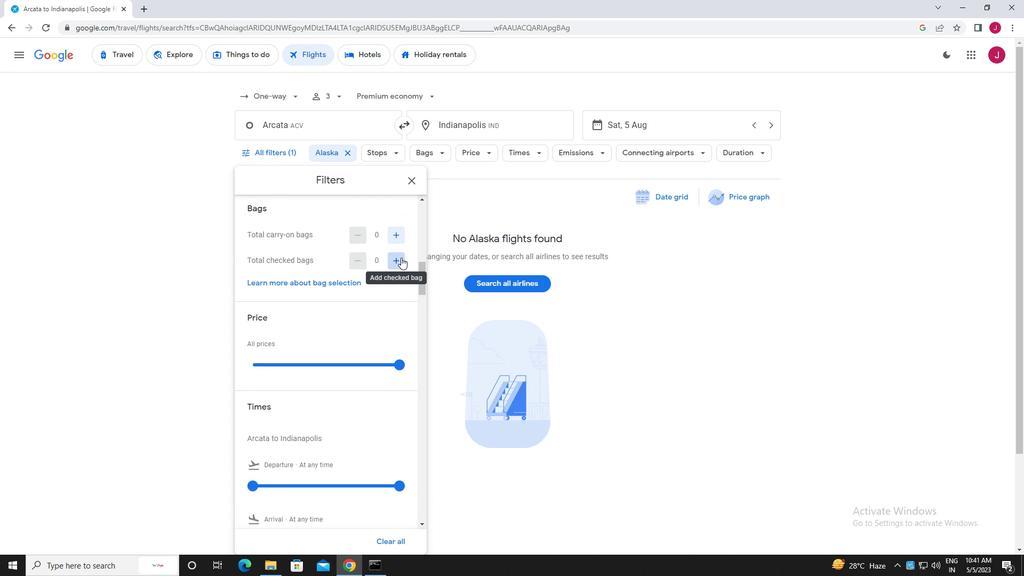 
Action: Mouse pressed left at (401, 257)
Screenshot: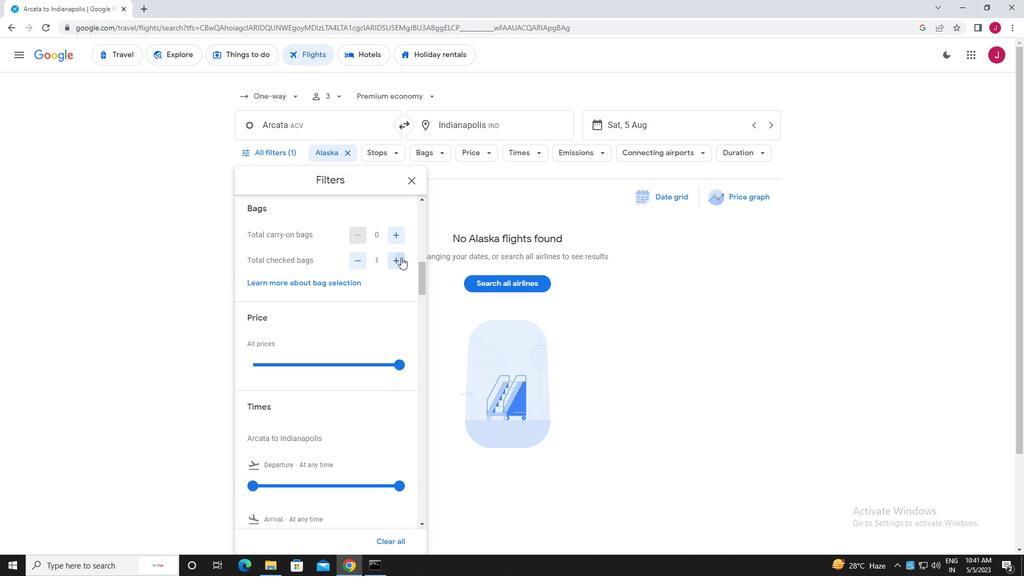 
Action: Mouse pressed left at (401, 257)
Screenshot: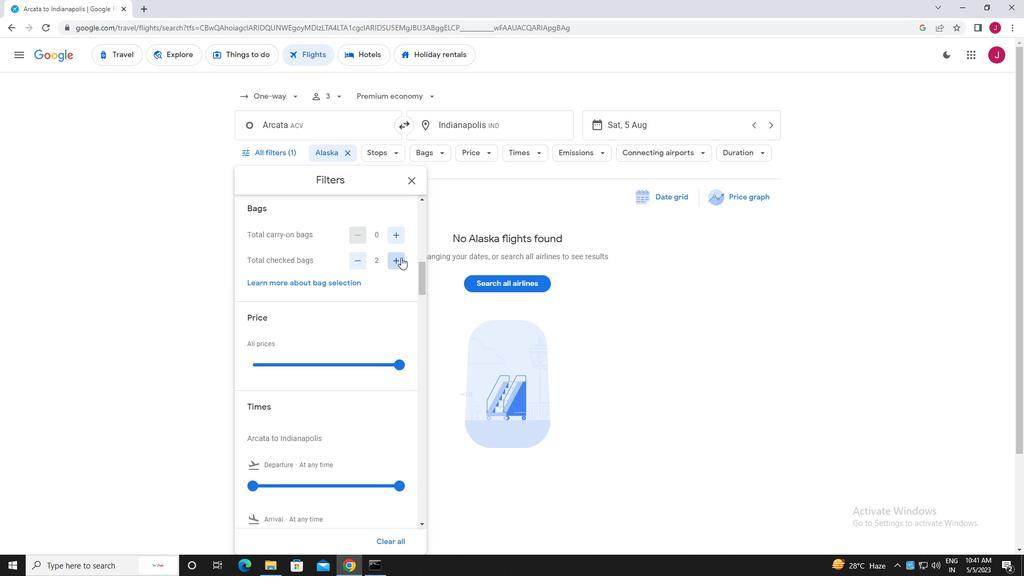 
Action: Mouse pressed left at (401, 257)
Screenshot: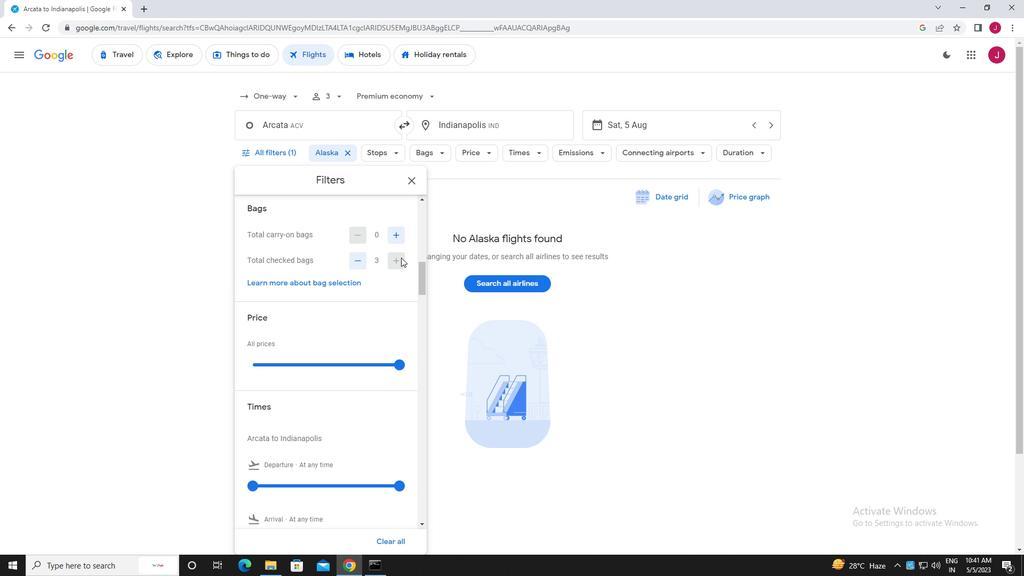 
Action: Mouse moved to (400, 257)
Screenshot: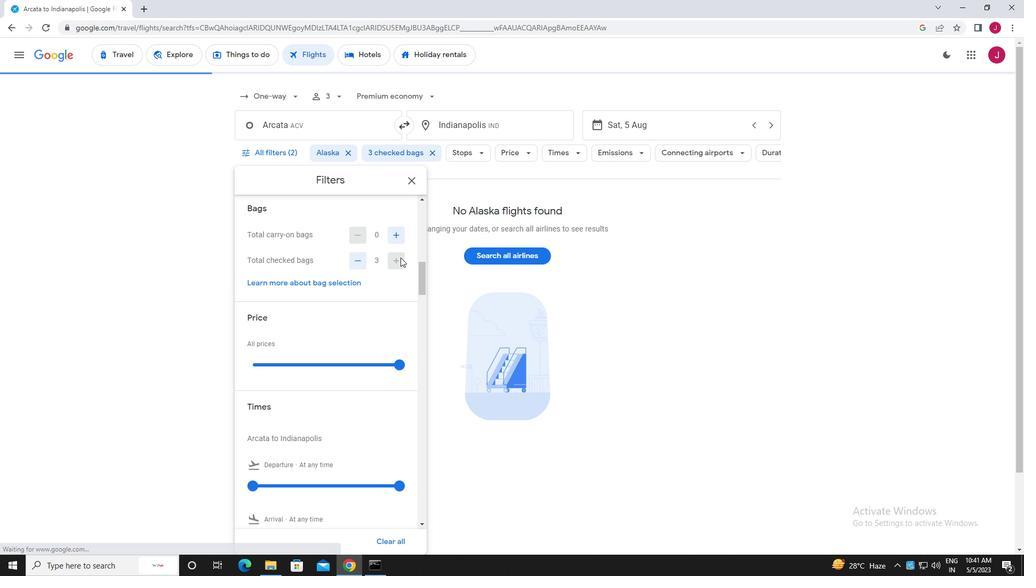 
Action: Mouse pressed left at (400, 257)
Screenshot: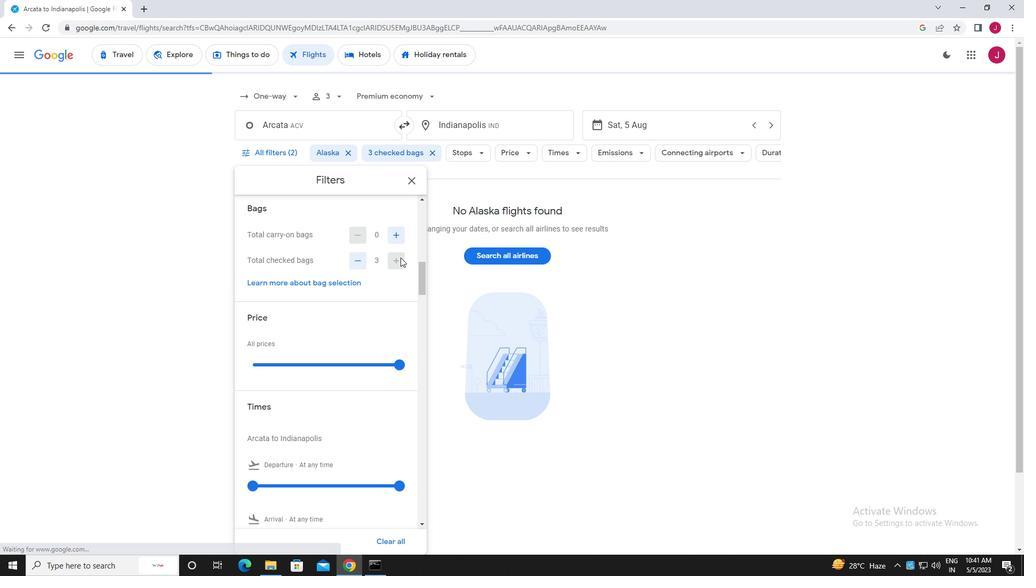 
Action: Mouse moved to (383, 272)
Screenshot: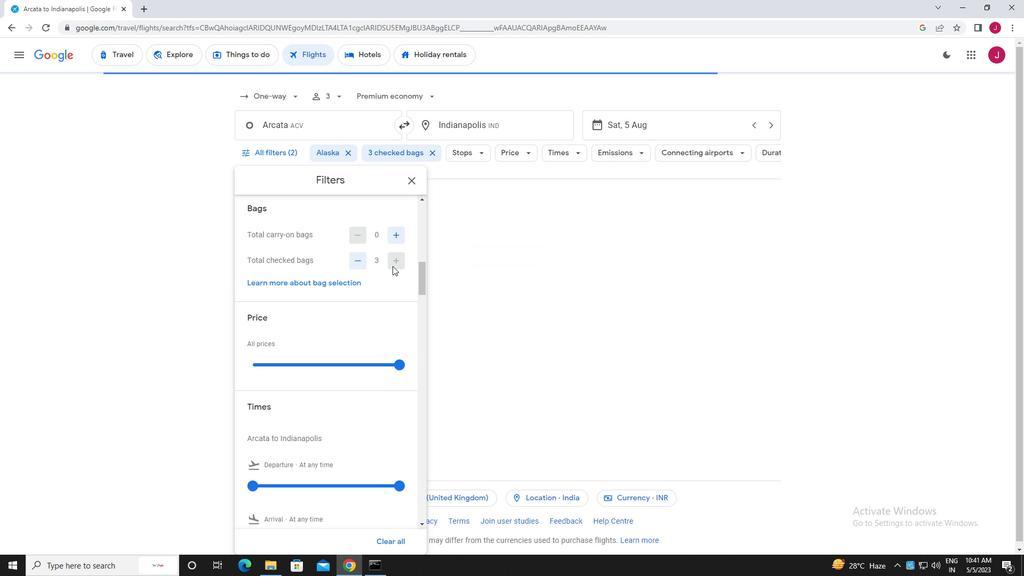 
Action: Mouse scrolled (383, 272) with delta (0, 0)
Screenshot: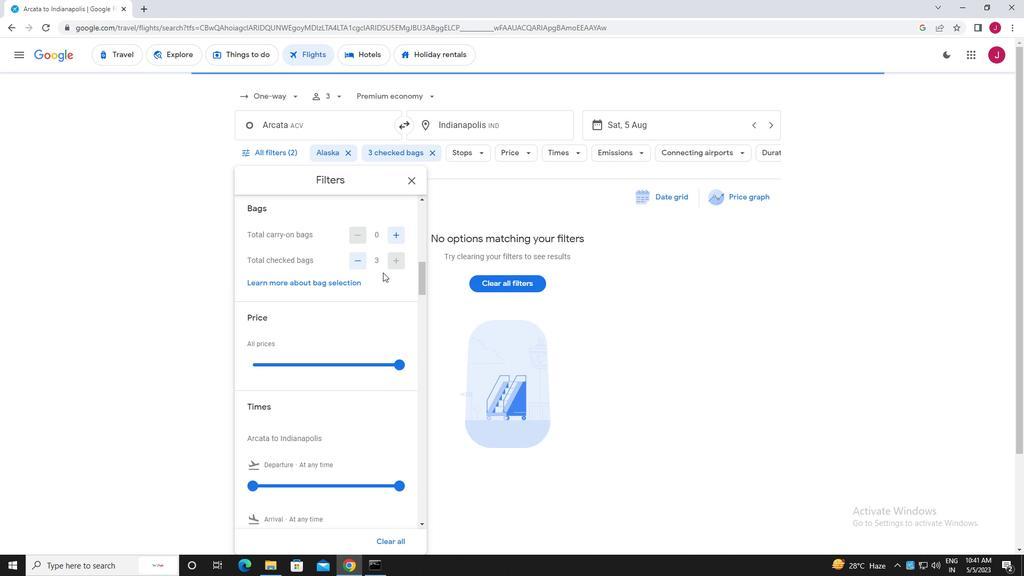 
Action: Mouse scrolled (383, 272) with delta (0, 0)
Screenshot: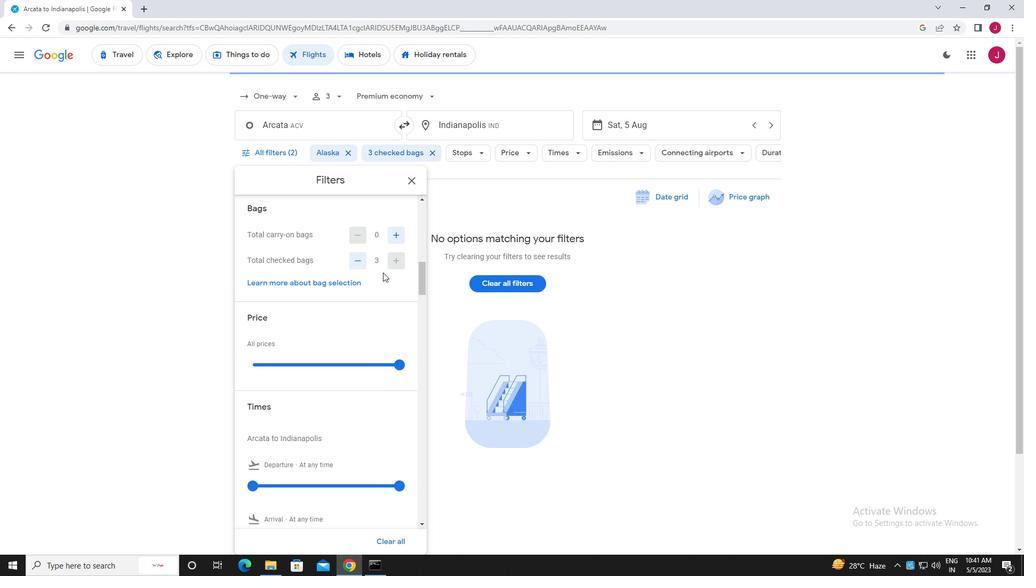 
Action: Mouse moved to (401, 260)
Screenshot: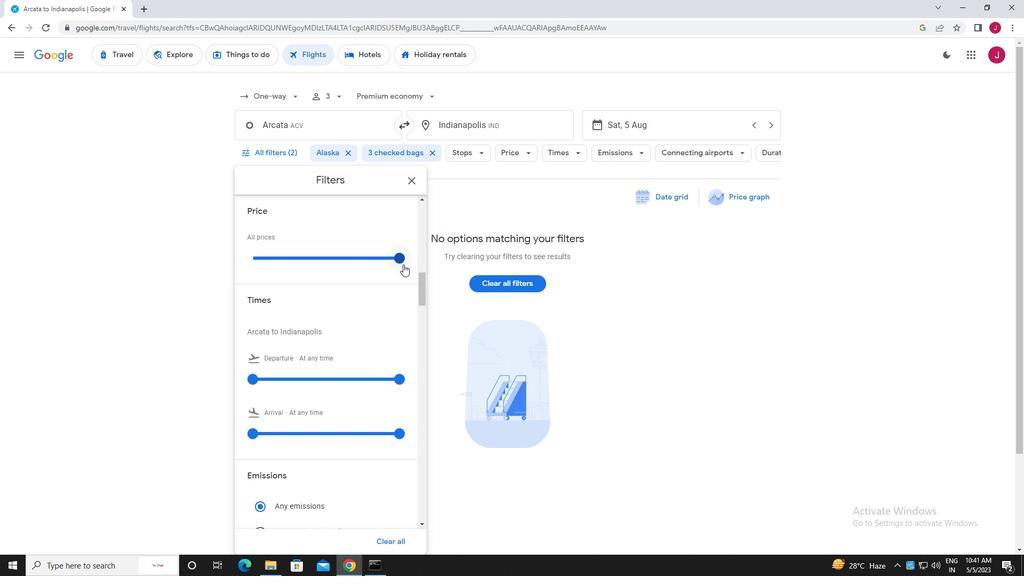 
Action: Mouse pressed left at (401, 260)
Screenshot: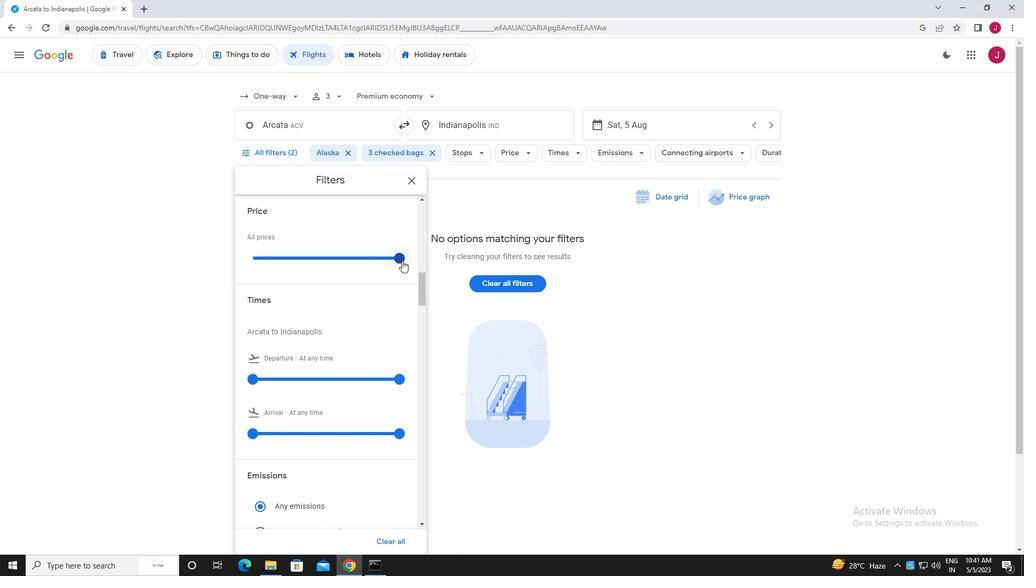 
Action: Mouse moved to (305, 258)
Screenshot: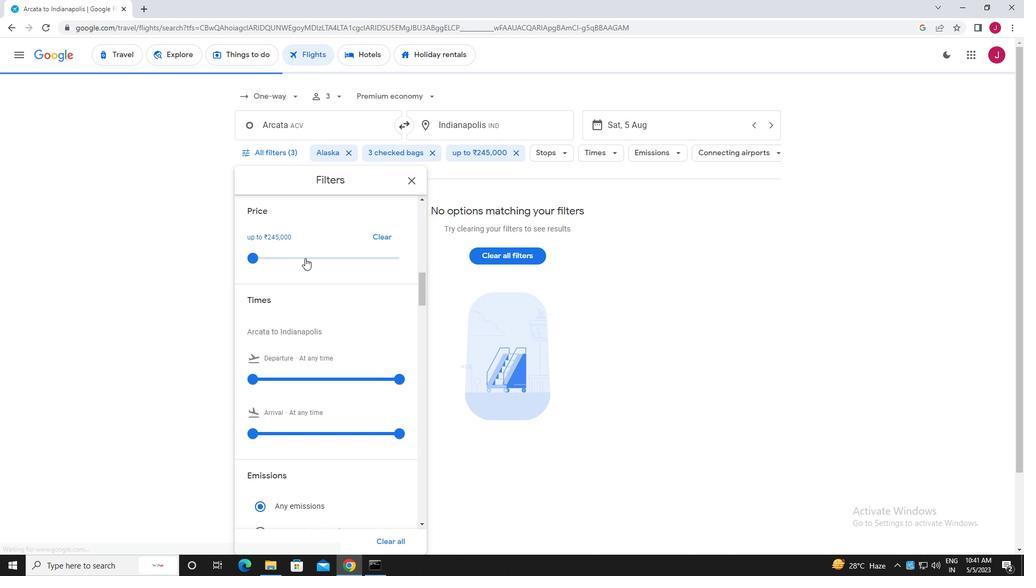 
Action: Mouse scrolled (305, 257) with delta (0, 0)
Screenshot: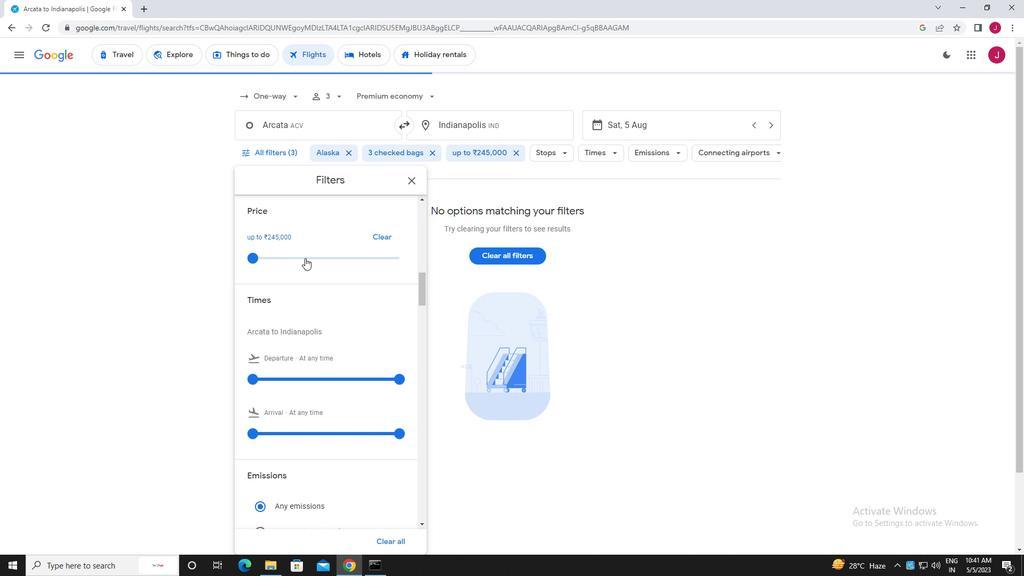 
Action: Mouse moved to (305, 258)
Screenshot: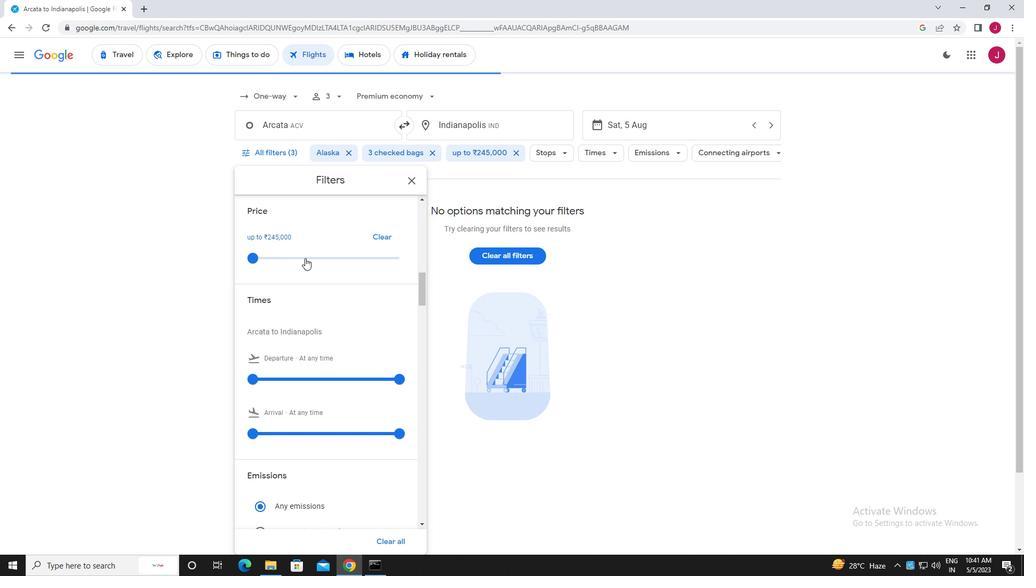 
Action: Mouse scrolled (305, 257) with delta (0, 0)
Screenshot: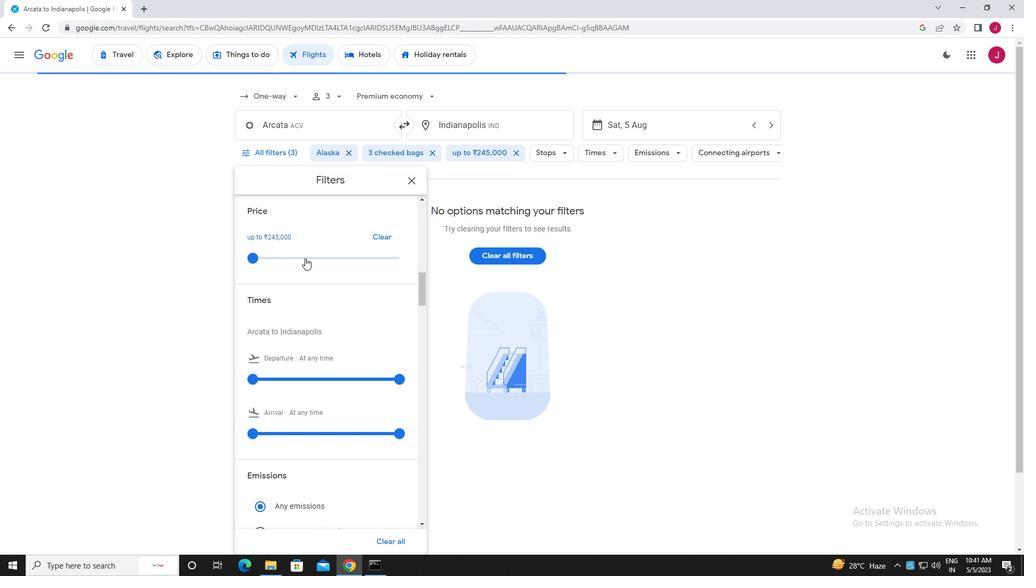 
Action: Mouse moved to (252, 271)
Screenshot: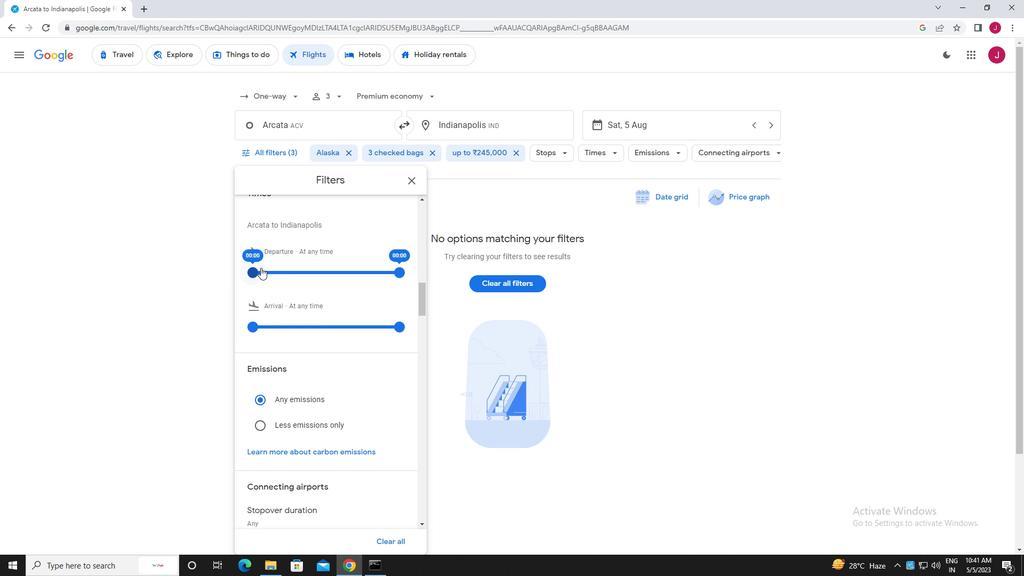 
Action: Mouse pressed left at (252, 271)
Screenshot: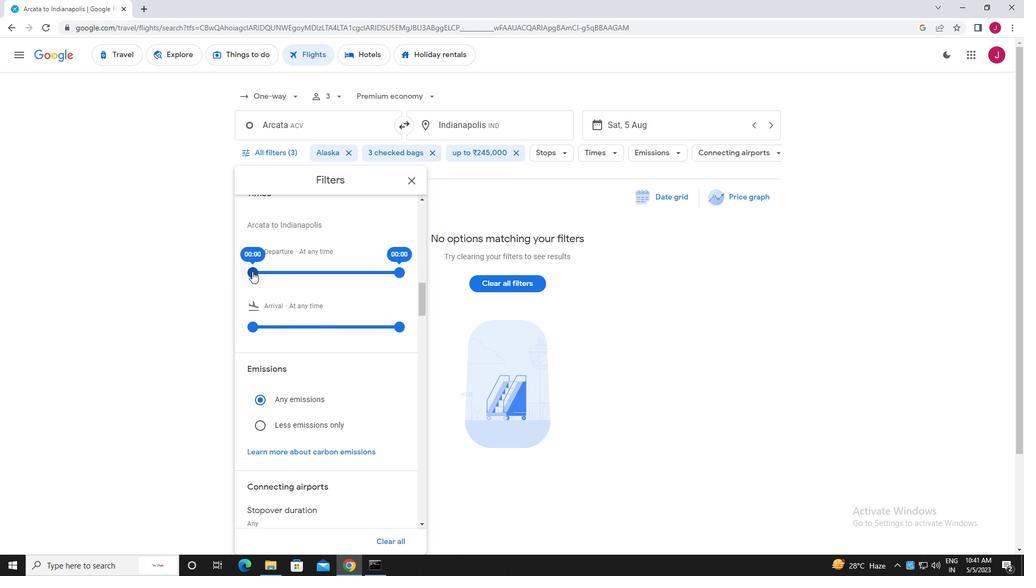 
Action: Mouse moved to (401, 272)
Screenshot: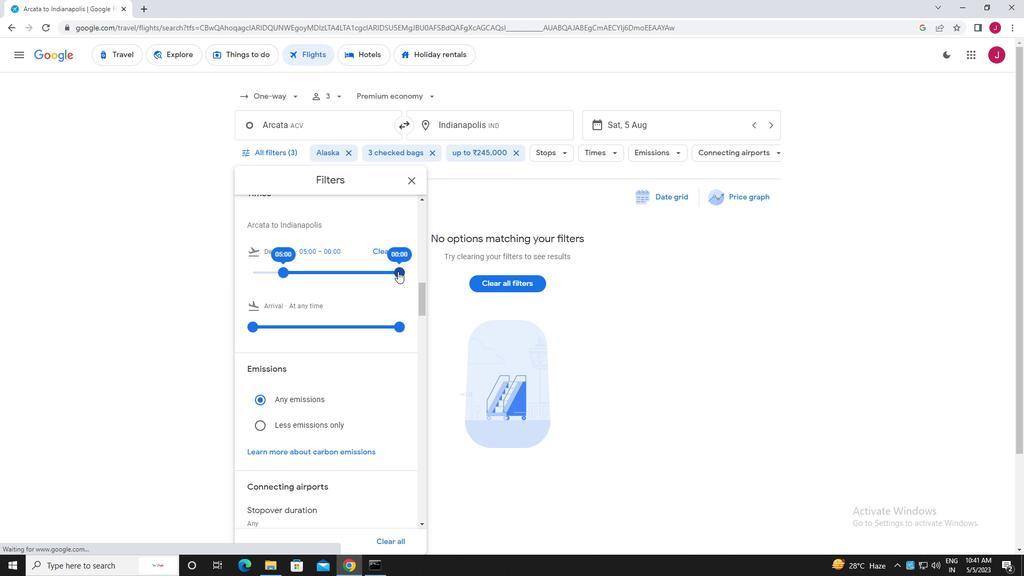 
Action: Mouse pressed left at (401, 272)
Screenshot: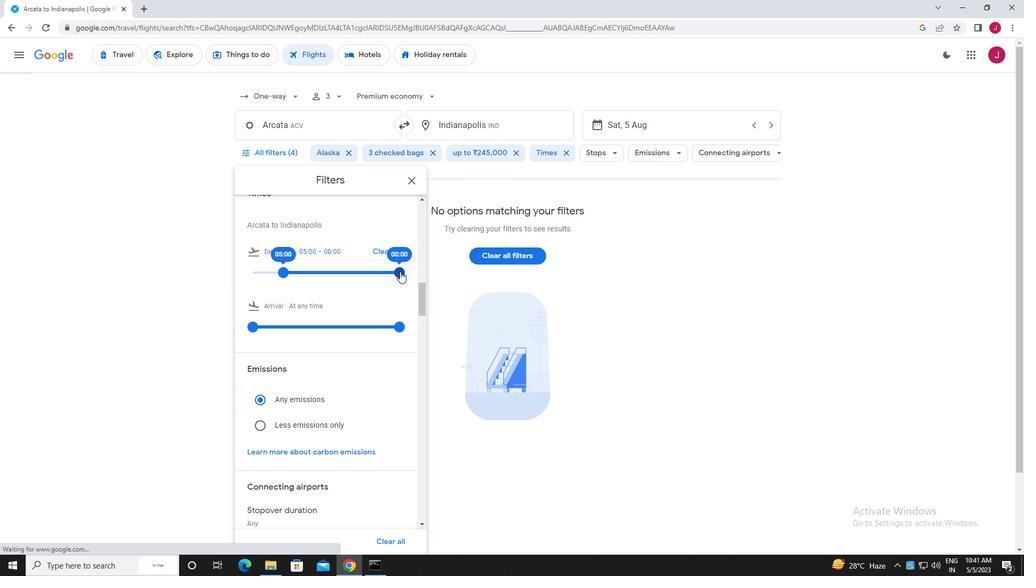 
Action: Mouse moved to (414, 179)
Screenshot: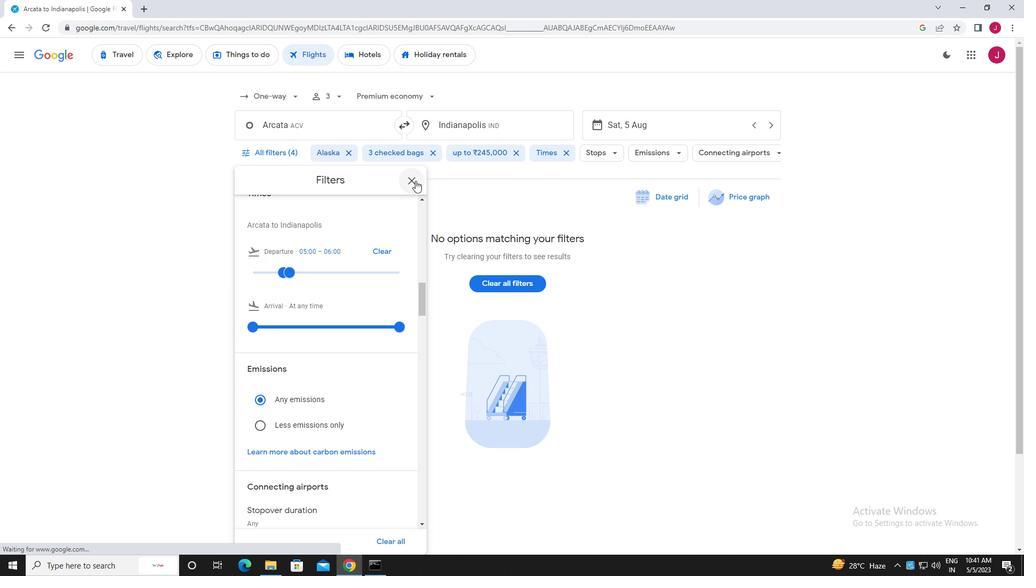 
Action: Mouse pressed left at (414, 179)
Screenshot: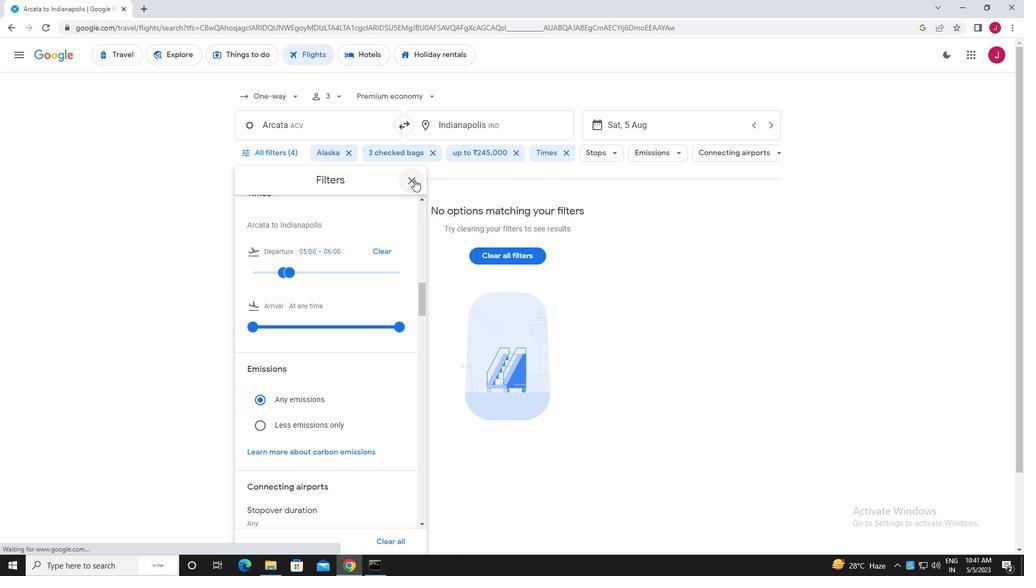 
